 Task: Search one way flight ticket for 1 adult, 1 child, 1 infant in seat in premium economy from Wichita Falls: Wichita Falls Municipal Airport/sheppard Air Force Base to Rockford: Chicago Rockford International Airport(was Northwest Chicagoland Regional Airport At Rockford) on 5-1-2023. Choice of flights is Emirates and Kenya Airways. Number of bags: 2 carry on bags and 4 checked bags. Price is upto 71000. Outbound departure time preference is 17:45.
Action: Mouse moved to (167, 354)
Screenshot: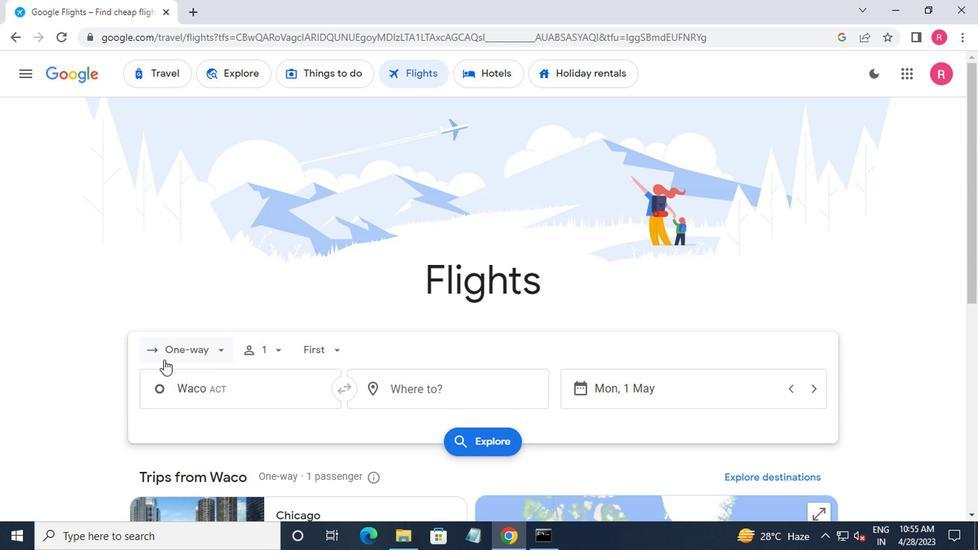 
Action: Mouse pressed left at (167, 354)
Screenshot: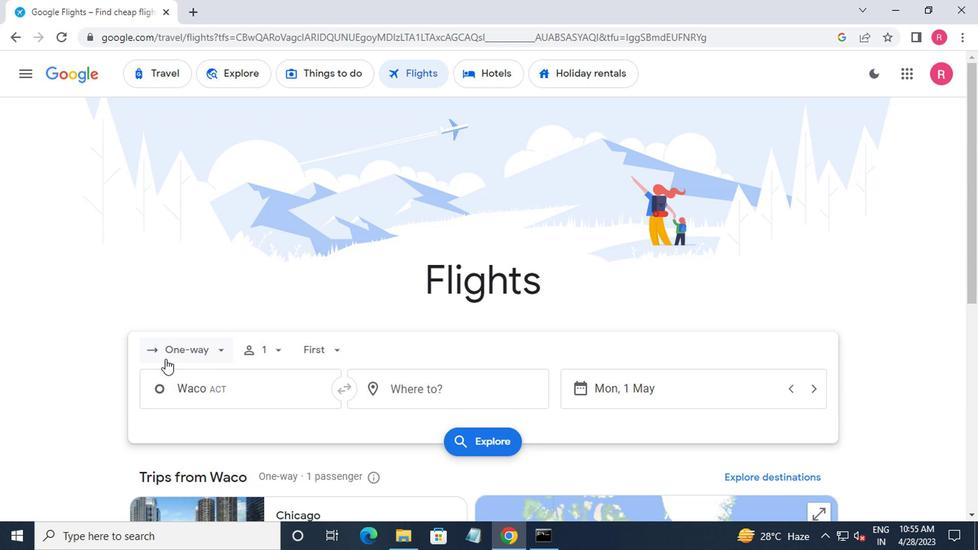 
Action: Mouse moved to (203, 416)
Screenshot: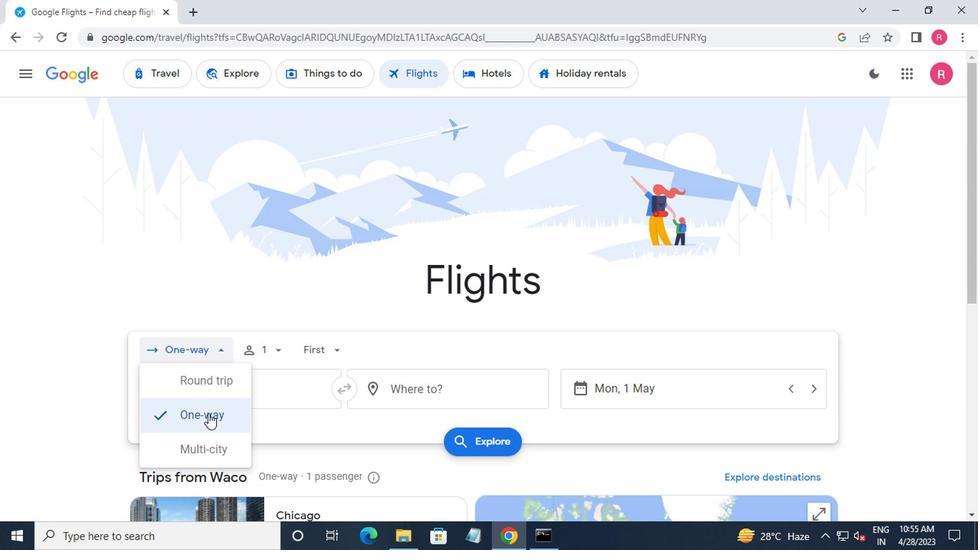 
Action: Mouse pressed left at (203, 416)
Screenshot: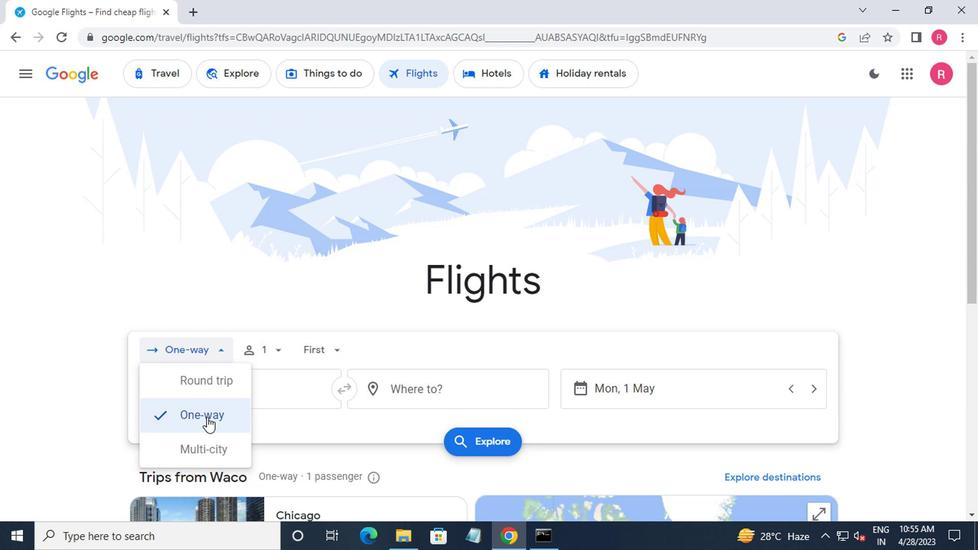 
Action: Mouse moved to (275, 348)
Screenshot: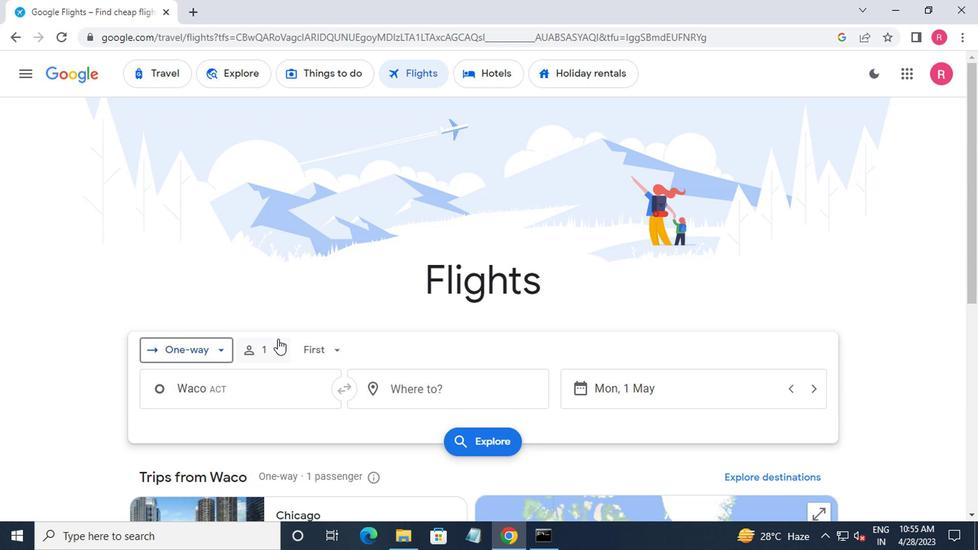 
Action: Mouse pressed left at (275, 348)
Screenshot: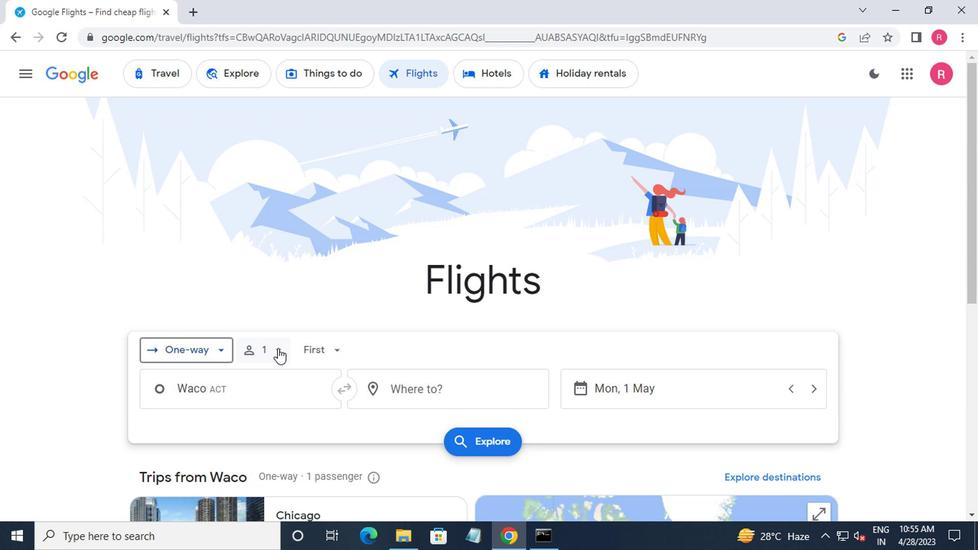 
Action: Mouse moved to (384, 425)
Screenshot: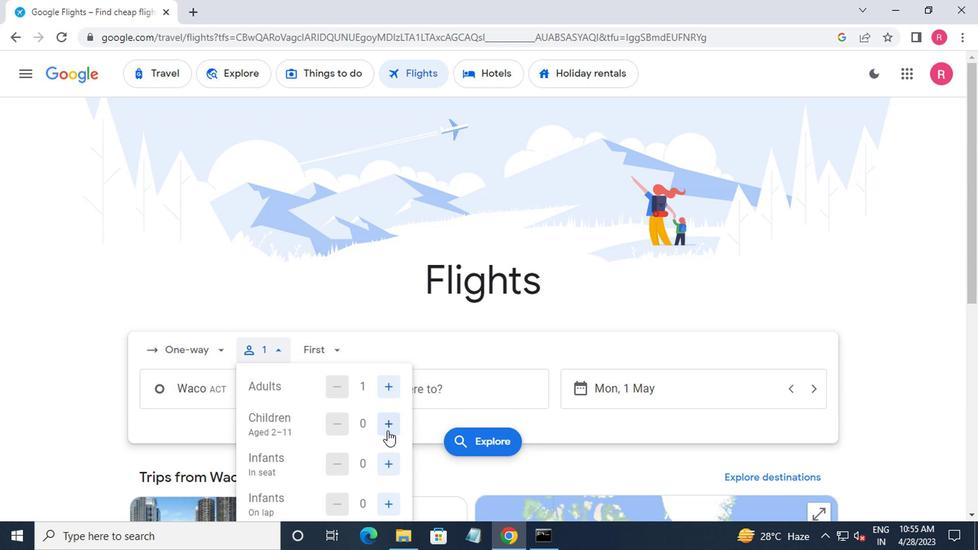 
Action: Mouse pressed left at (384, 425)
Screenshot: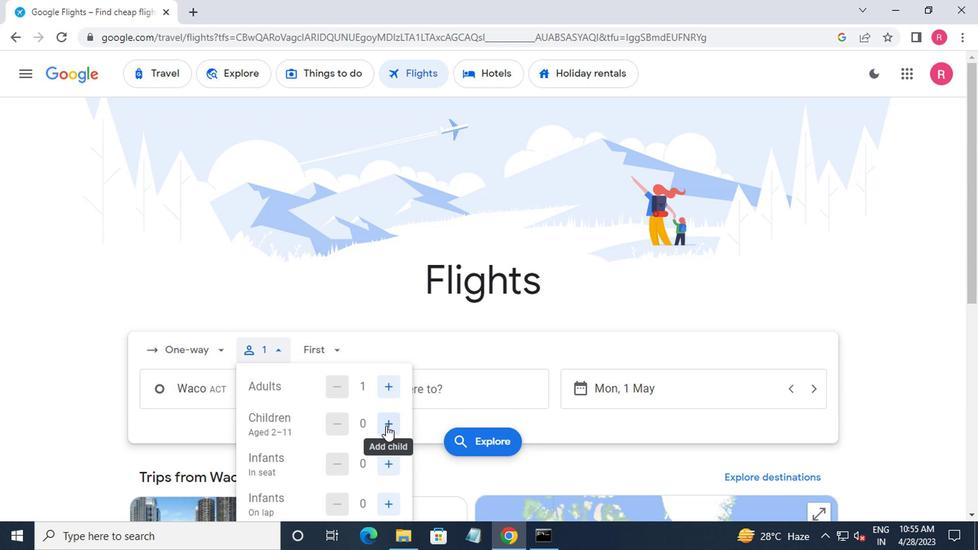 
Action: Mouse moved to (391, 460)
Screenshot: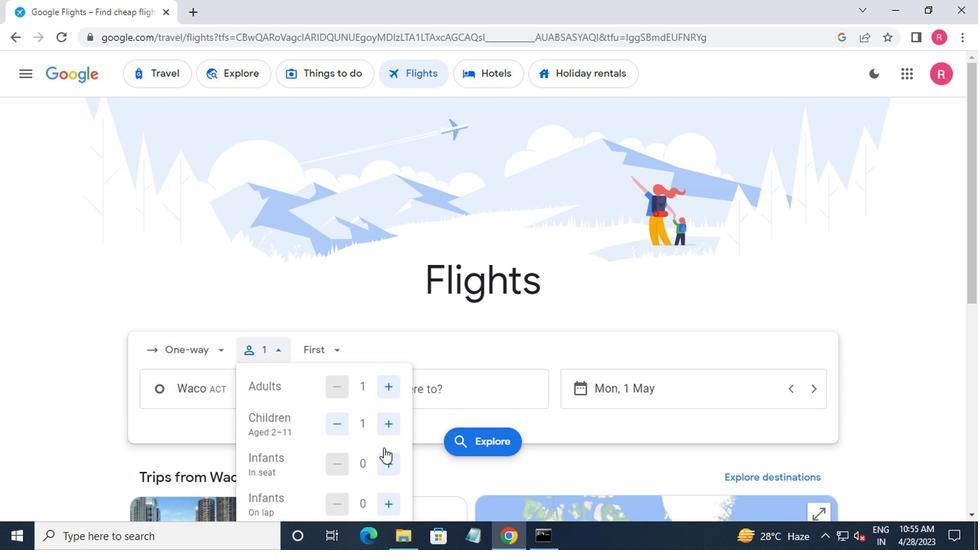 
Action: Mouse pressed left at (391, 460)
Screenshot: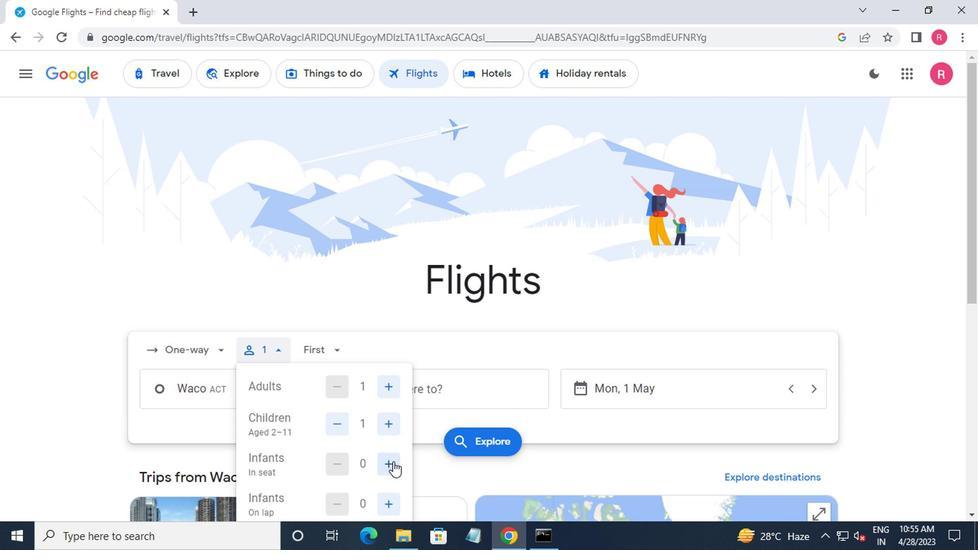 
Action: Mouse moved to (324, 354)
Screenshot: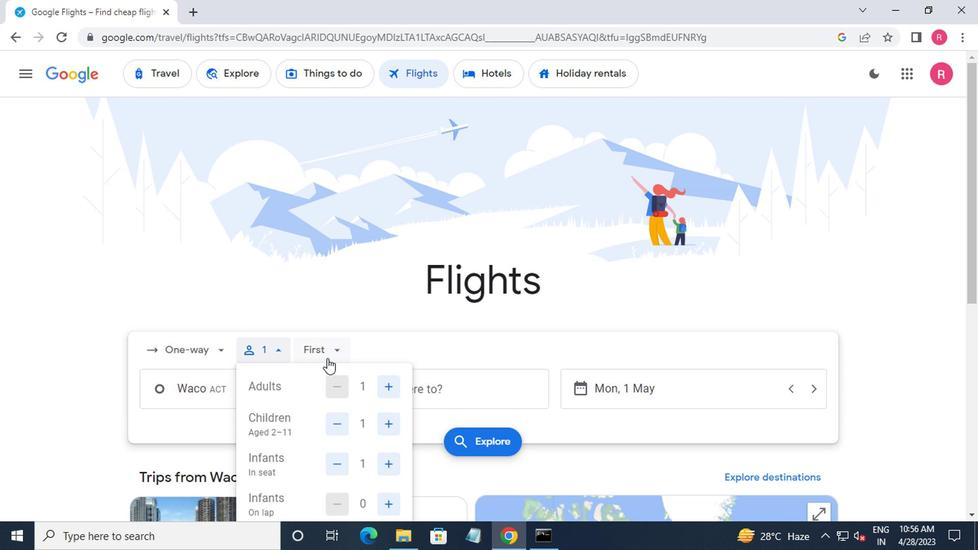 
Action: Mouse pressed left at (324, 354)
Screenshot: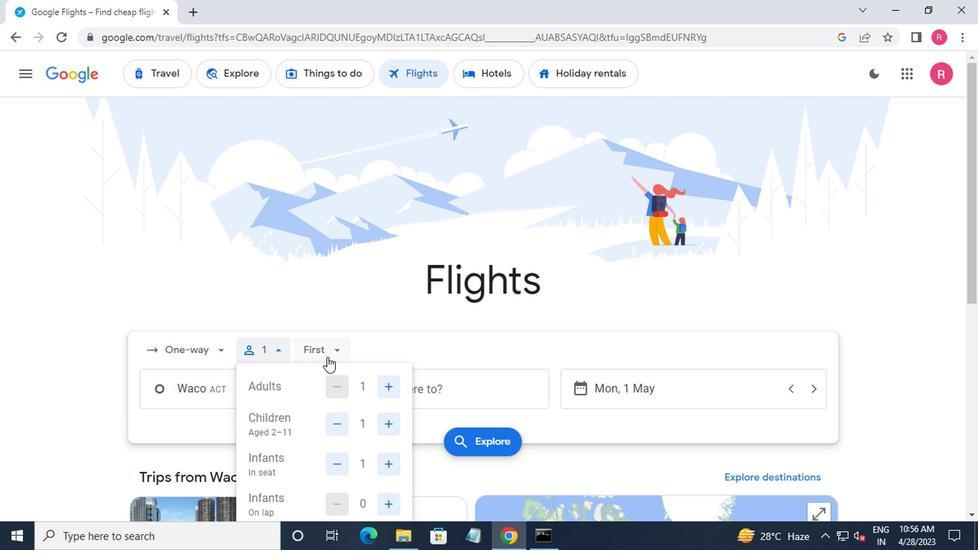 
Action: Mouse moved to (353, 411)
Screenshot: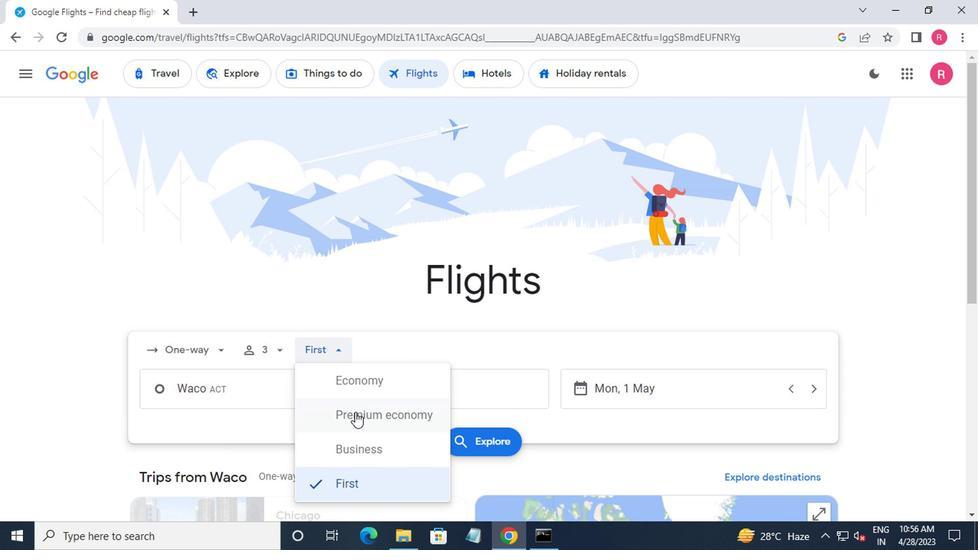 
Action: Mouse pressed left at (353, 411)
Screenshot: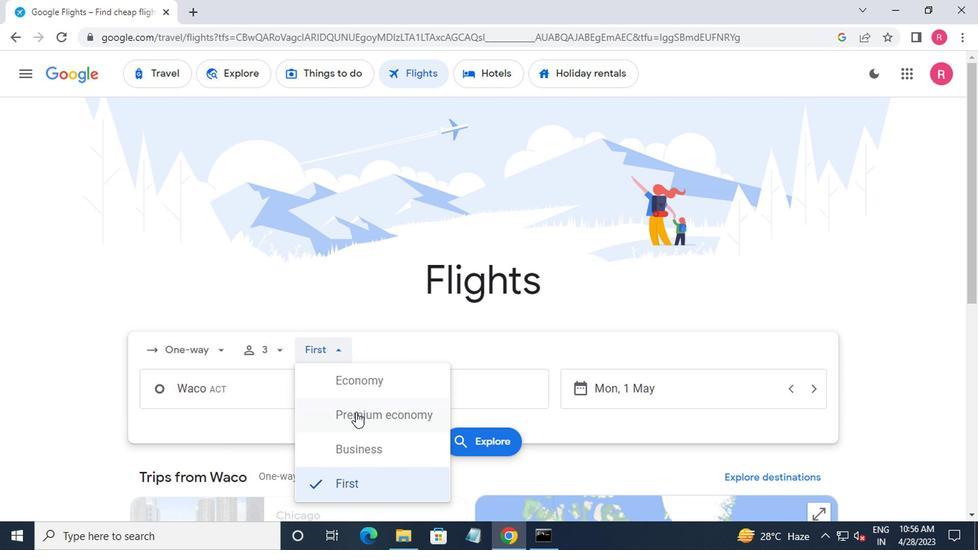 
Action: Mouse moved to (261, 391)
Screenshot: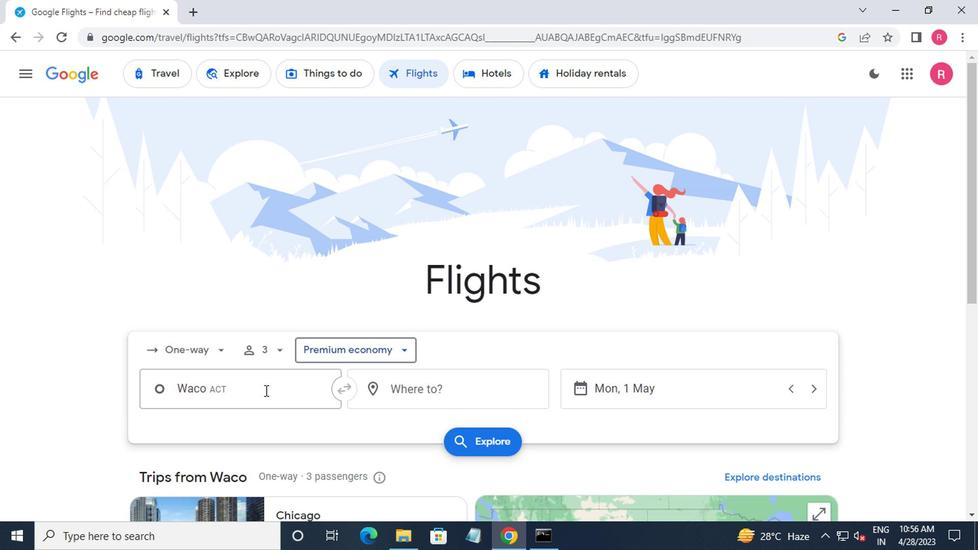
Action: Mouse pressed left at (261, 391)
Screenshot: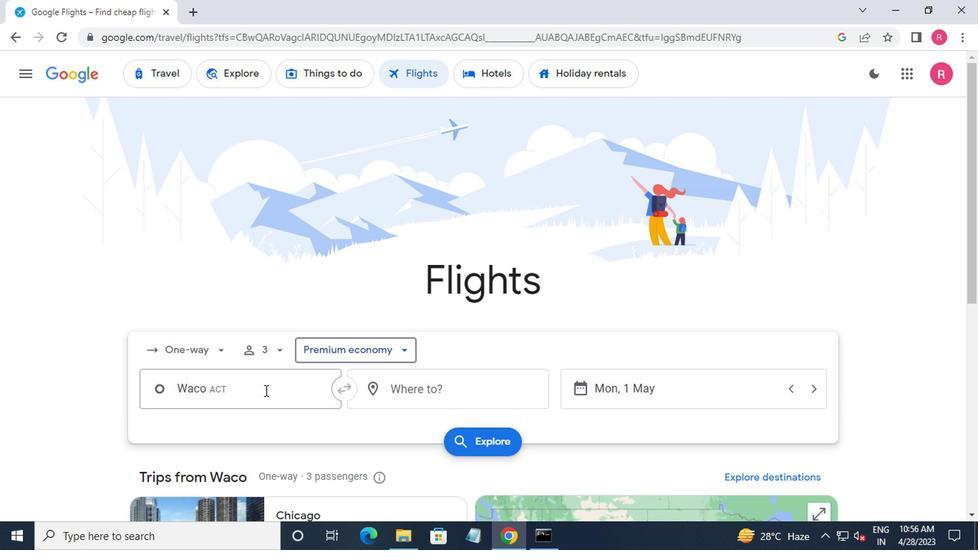 
Action: Mouse moved to (258, 395)
Screenshot: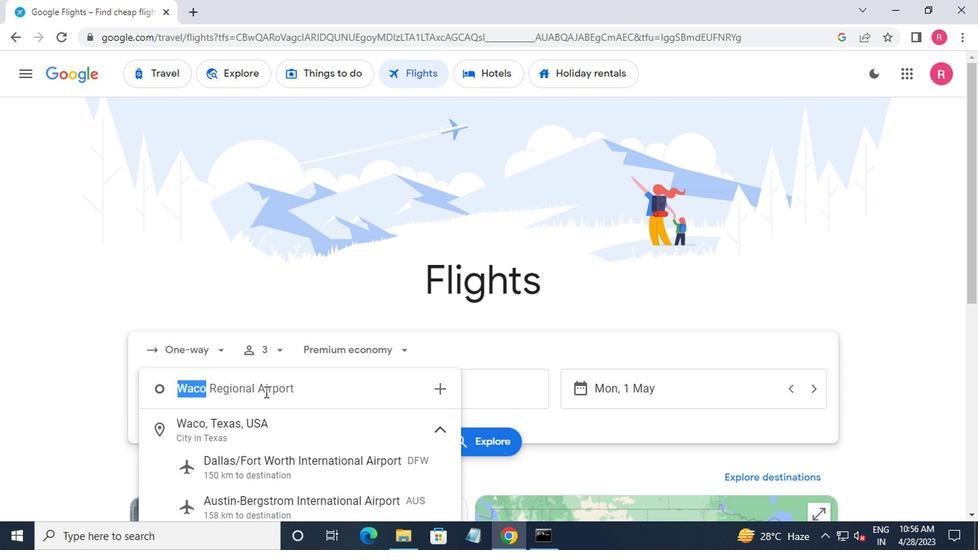 
Action: Key pressed <Key.shift>WICHITA<Key.space>FALLS<Key.space><Key.shift_r>MU<Key.backspace><Key.backspace><Key.backspace>
Screenshot: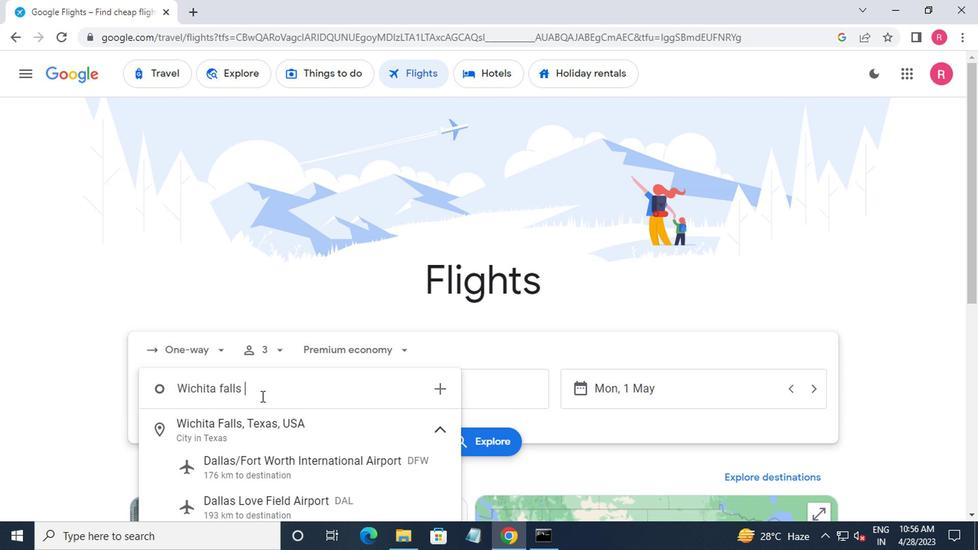 
Action: Mouse moved to (270, 424)
Screenshot: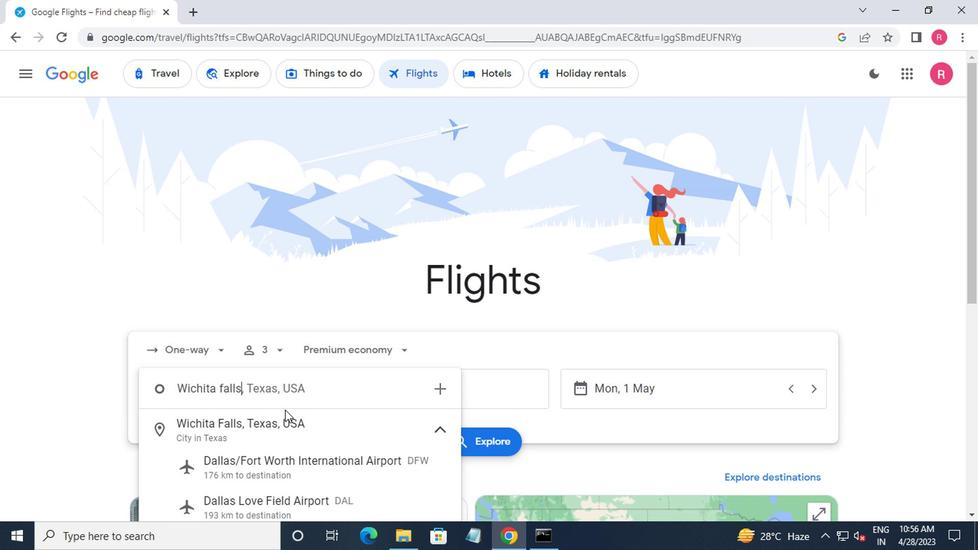 
Action: Mouse pressed left at (270, 424)
Screenshot: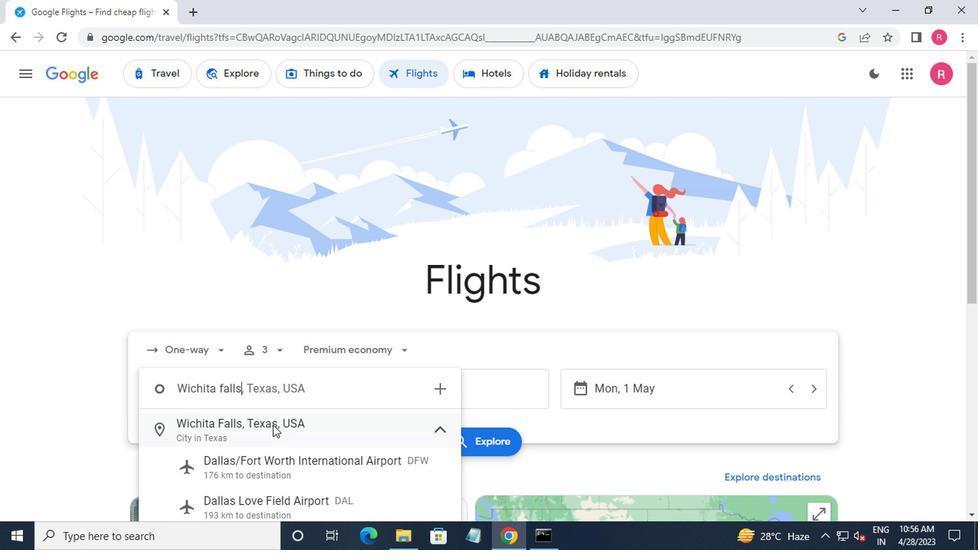 
Action: Mouse moved to (417, 394)
Screenshot: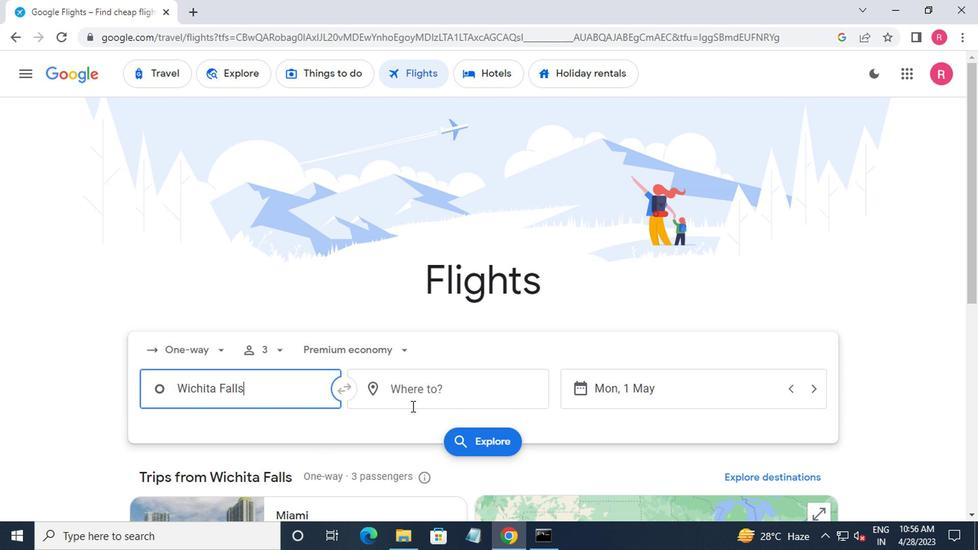 
Action: Mouse pressed left at (417, 394)
Screenshot: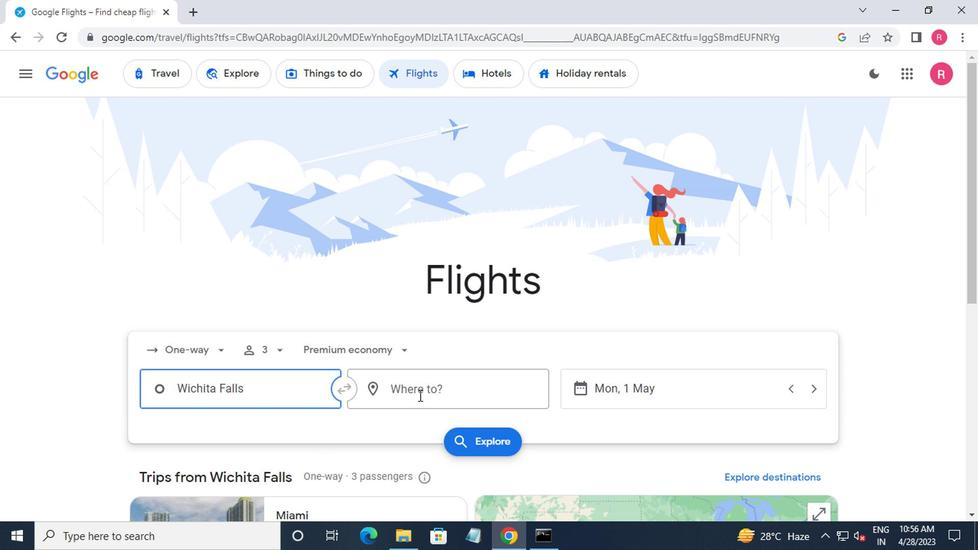 
Action: Mouse moved to (418, 394)
Screenshot: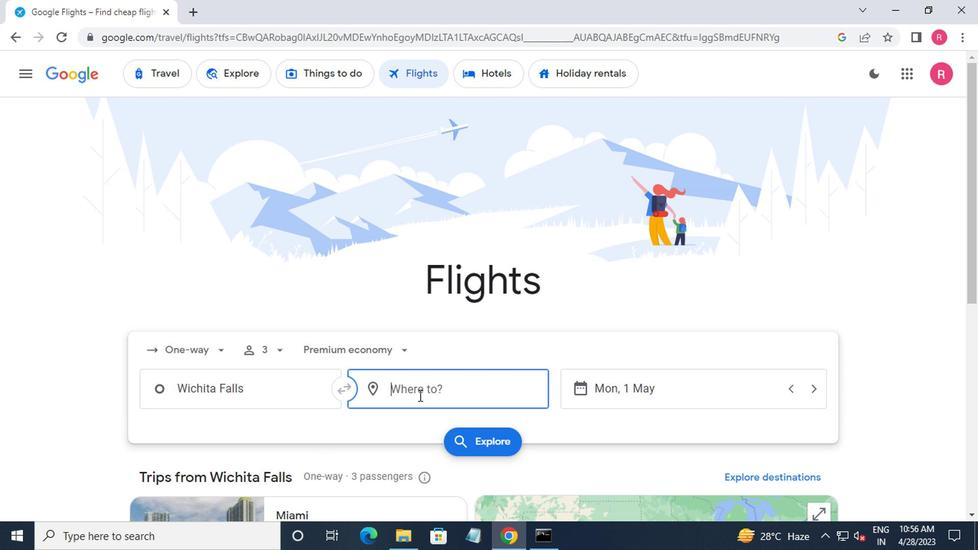 
Action: Key pressed <Key.shift><Key.shift><Key.shift><Key.shift><Key.shift>CHICAGO<Key.space><Key.shift>R
Screenshot: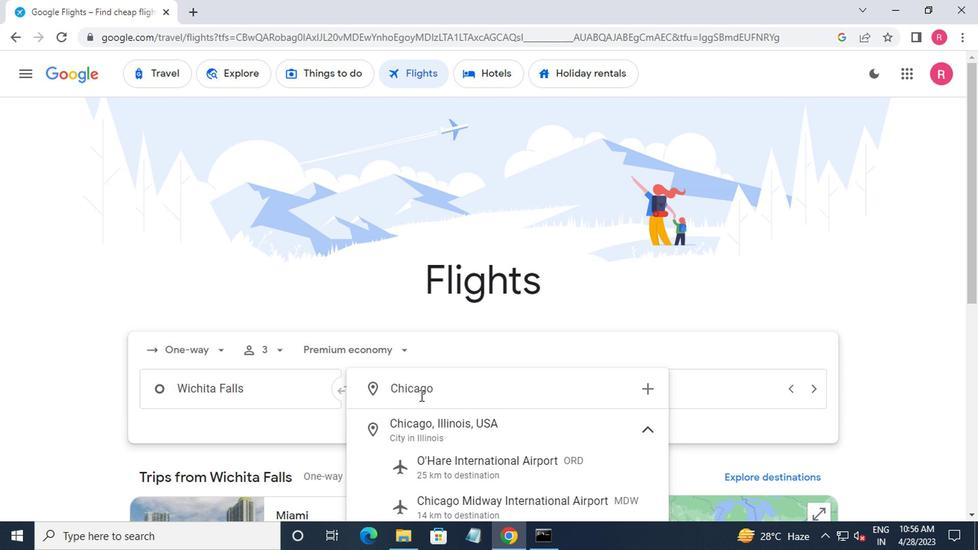 
Action: Mouse moved to (420, 418)
Screenshot: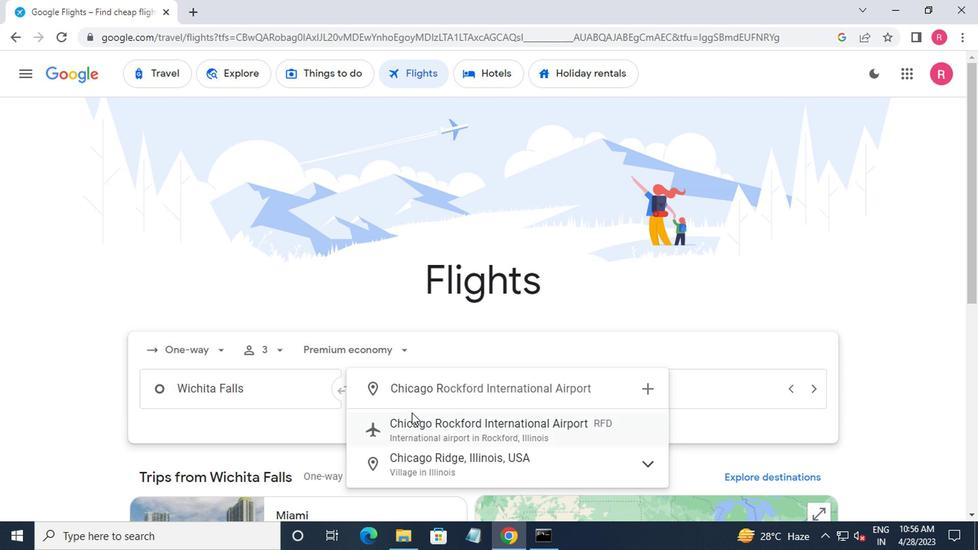 
Action: Mouse pressed left at (420, 418)
Screenshot: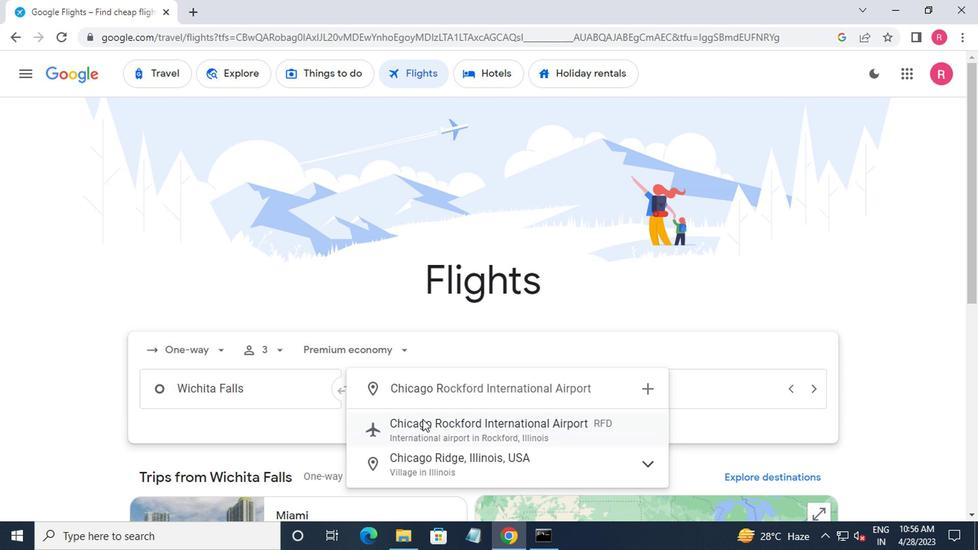 
Action: Mouse moved to (661, 395)
Screenshot: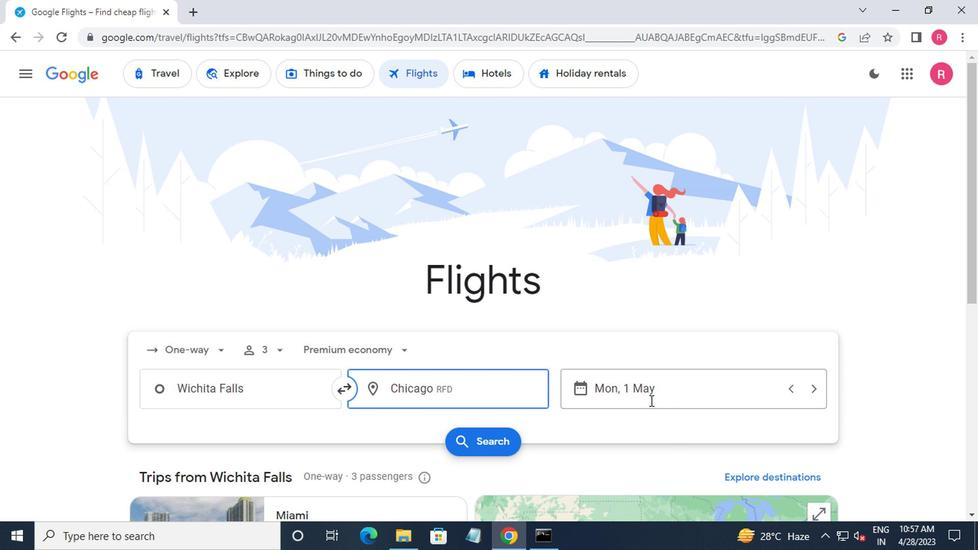 
Action: Mouse pressed left at (661, 395)
Screenshot: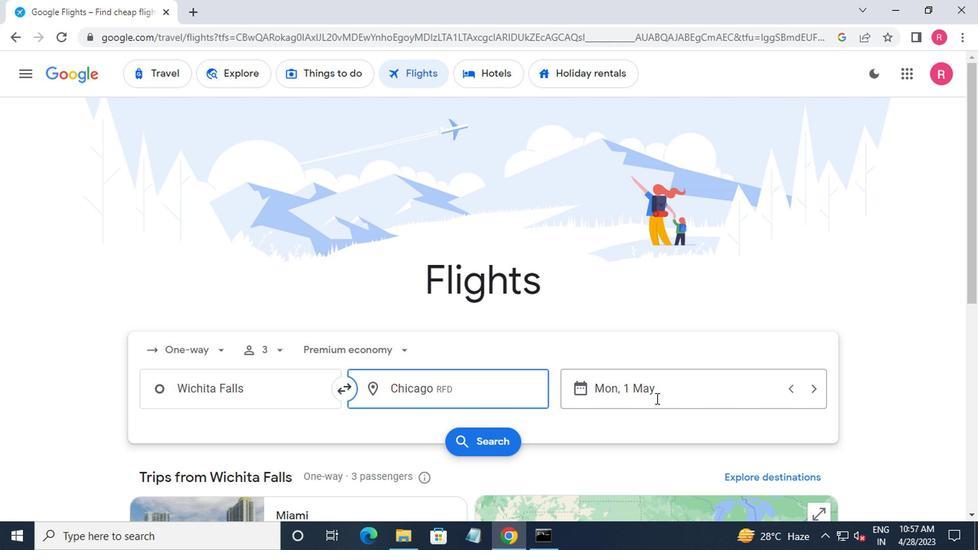 
Action: Mouse moved to (713, 151)
Screenshot: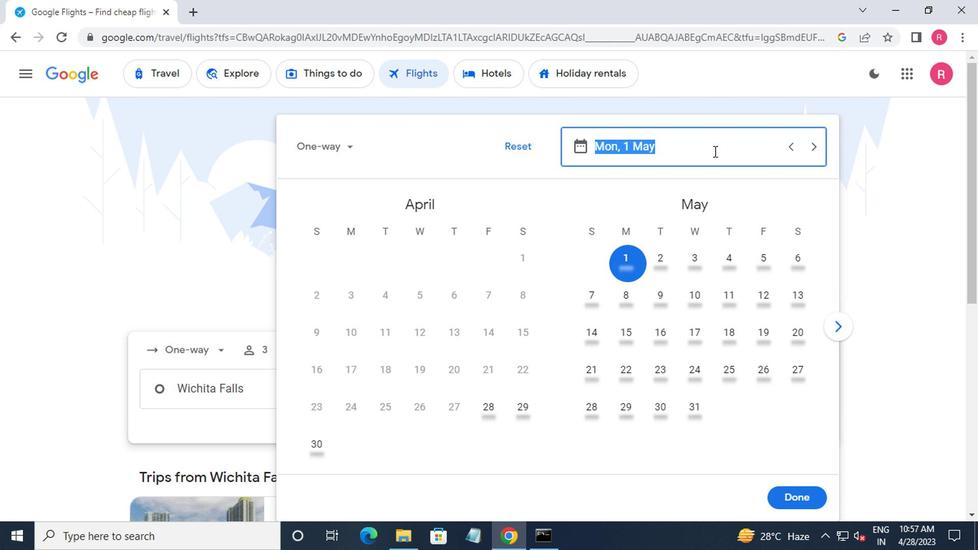 
Action: Mouse pressed left at (713, 151)
Screenshot: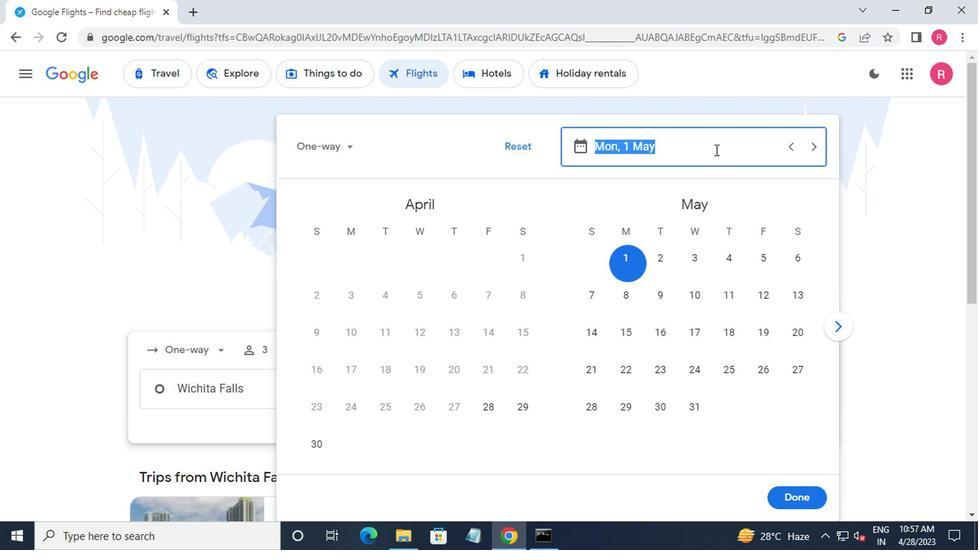 
Action: Mouse moved to (640, 276)
Screenshot: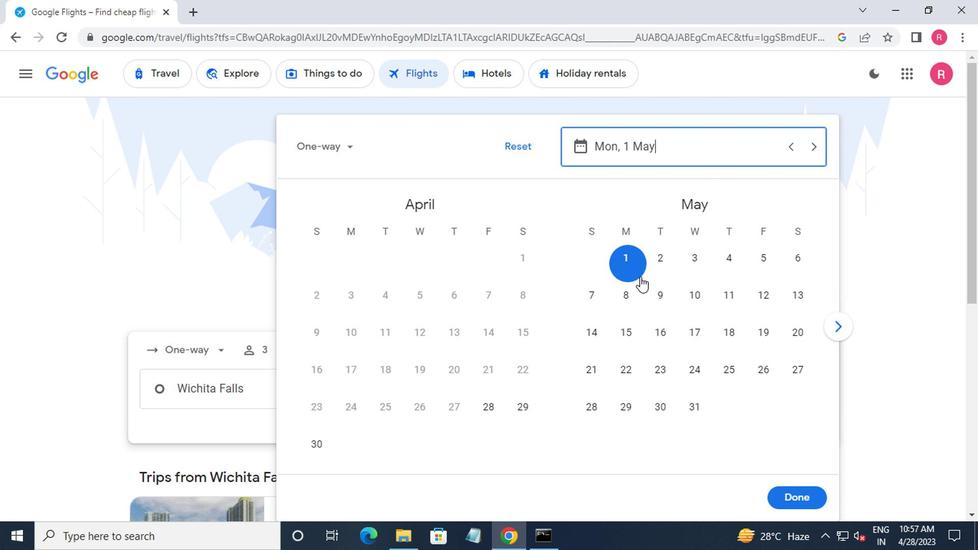 
Action: Mouse pressed left at (640, 276)
Screenshot: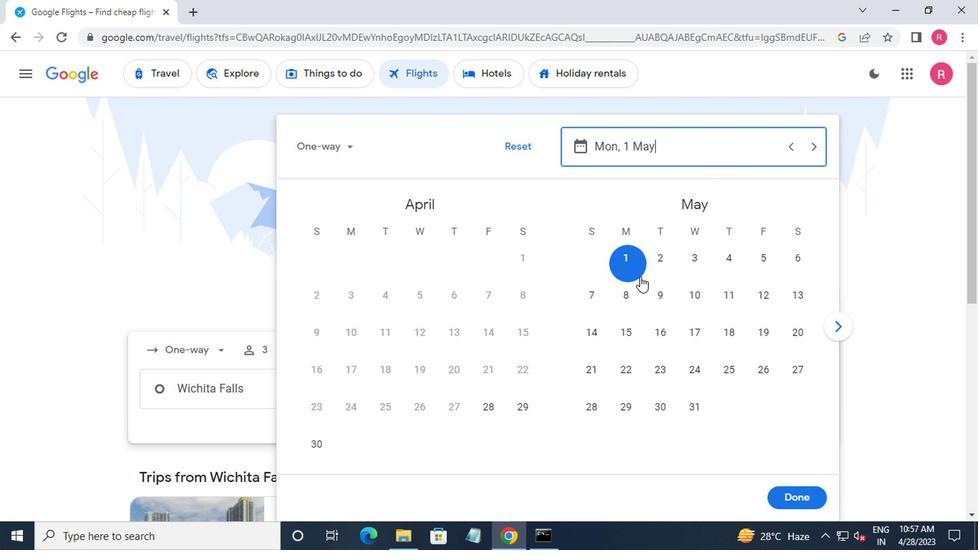 
Action: Mouse moved to (808, 498)
Screenshot: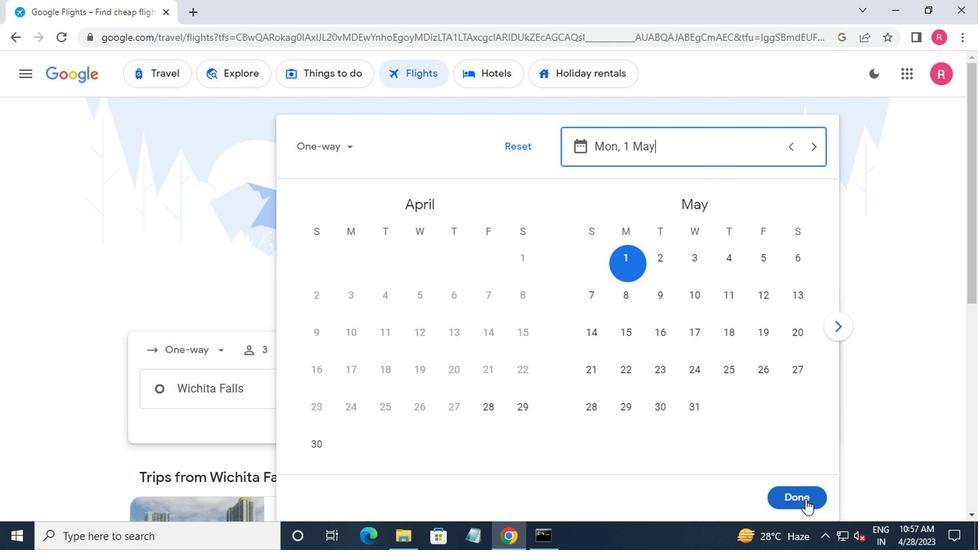 
Action: Mouse pressed left at (808, 498)
Screenshot: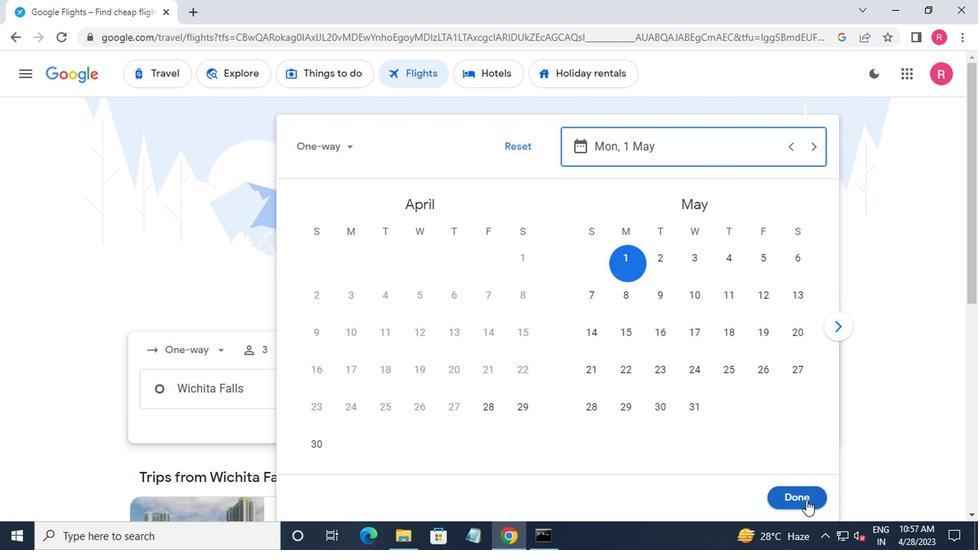 
Action: Mouse moved to (488, 440)
Screenshot: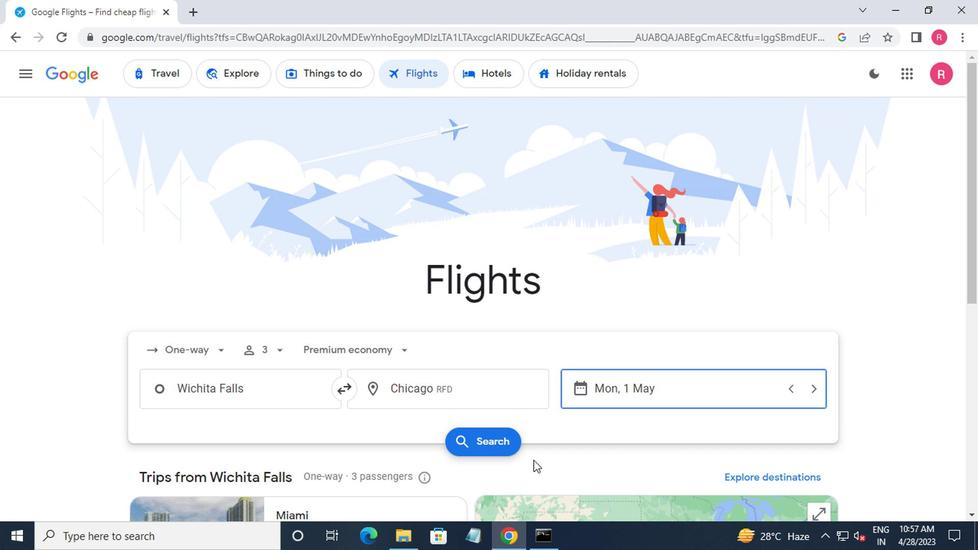
Action: Mouse pressed left at (488, 440)
Screenshot: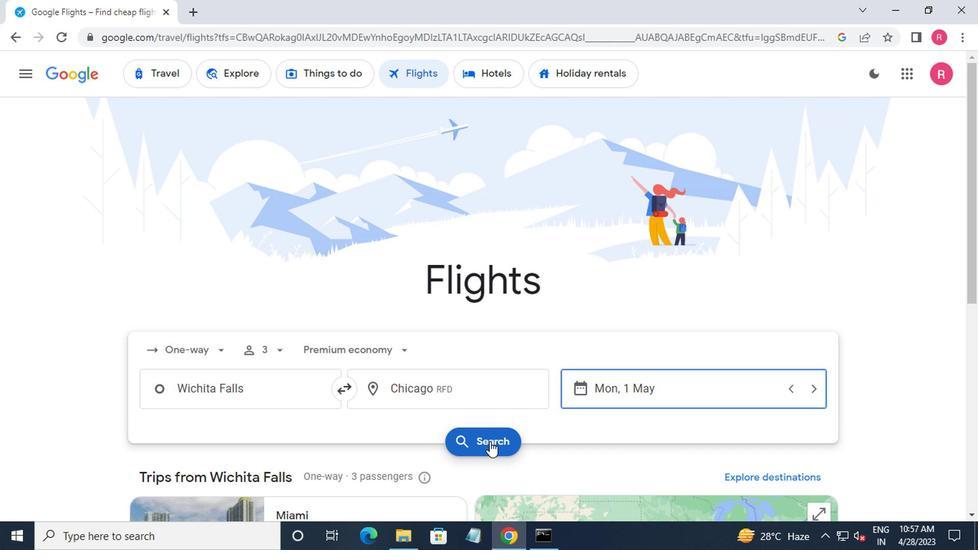 
Action: Mouse moved to (160, 207)
Screenshot: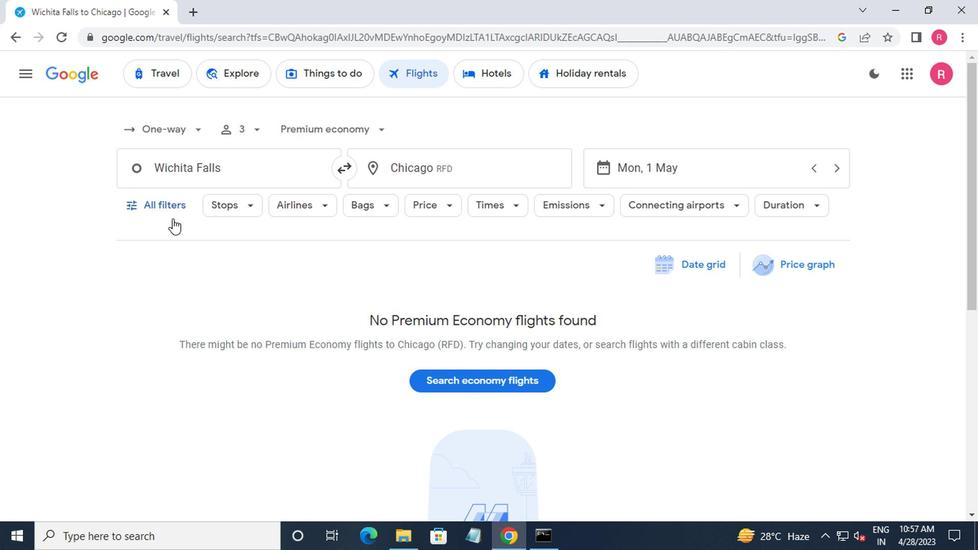 
Action: Mouse pressed left at (160, 207)
Screenshot: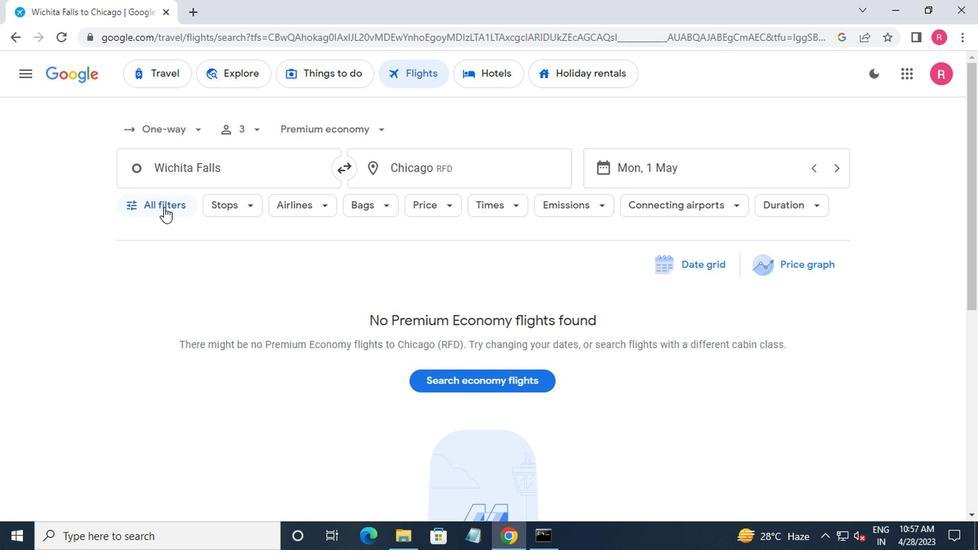 
Action: Mouse moved to (173, 306)
Screenshot: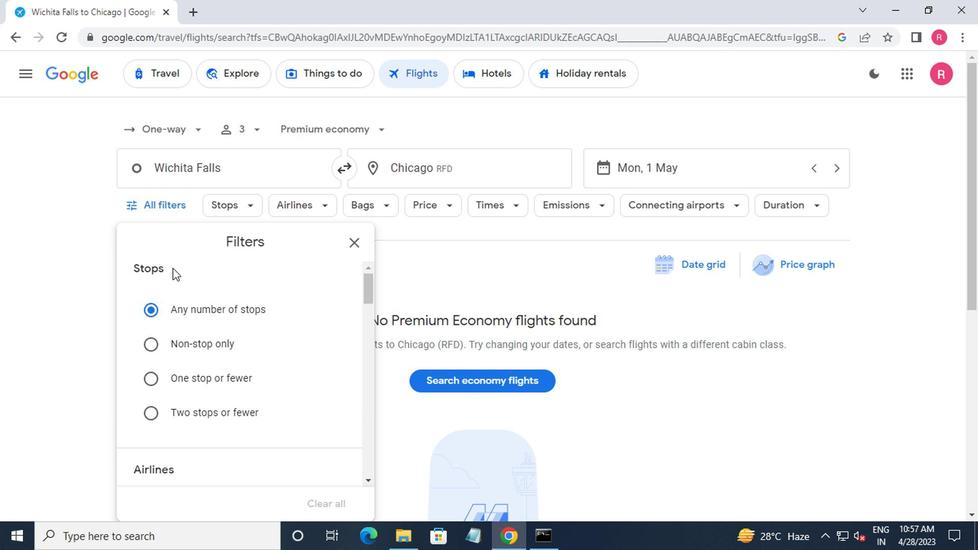 
Action: Mouse scrolled (173, 305) with delta (0, 0)
Screenshot: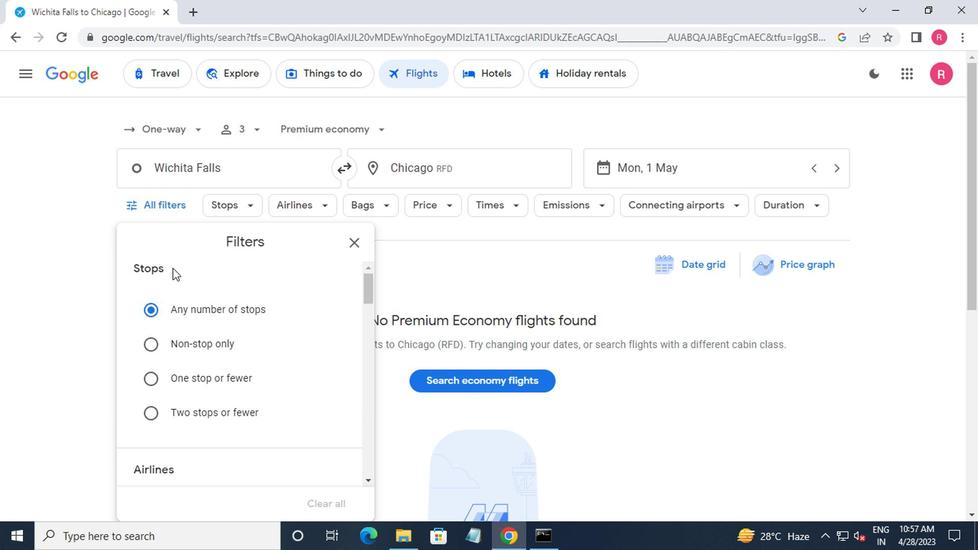 
Action: Mouse moved to (180, 329)
Screenshot: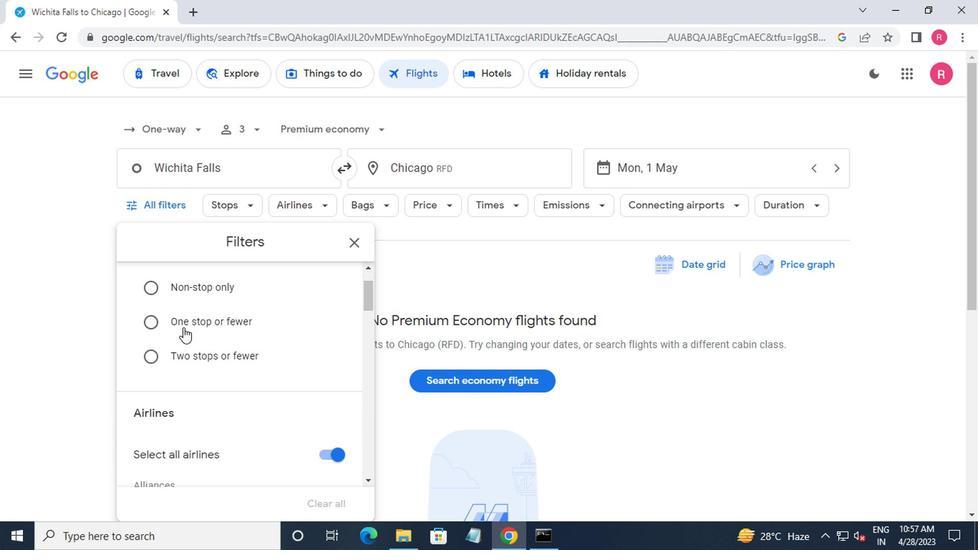 
Action: Mouse scrolled (180, 329) with delta (0, 0)
Screenshot: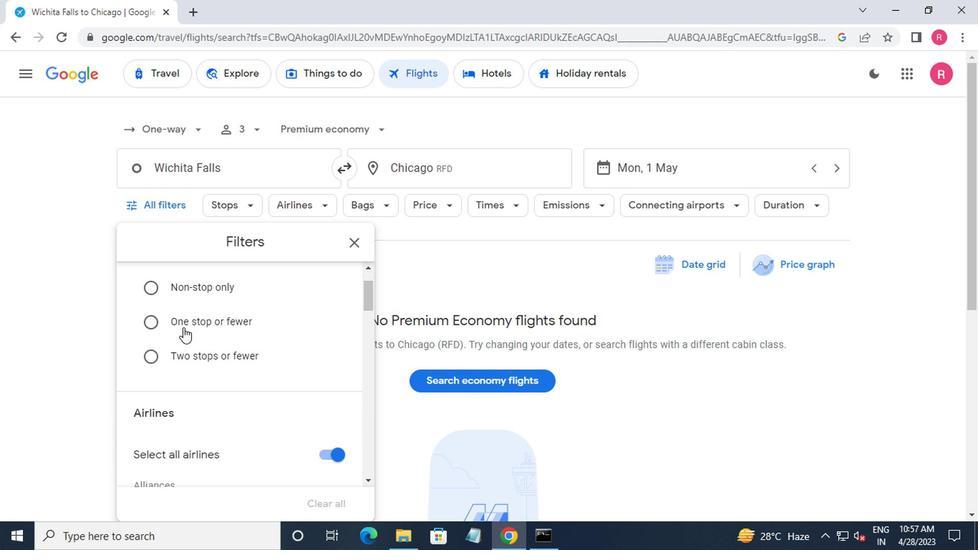 
Action: Mouse moved to (182, 334)
Screenshot: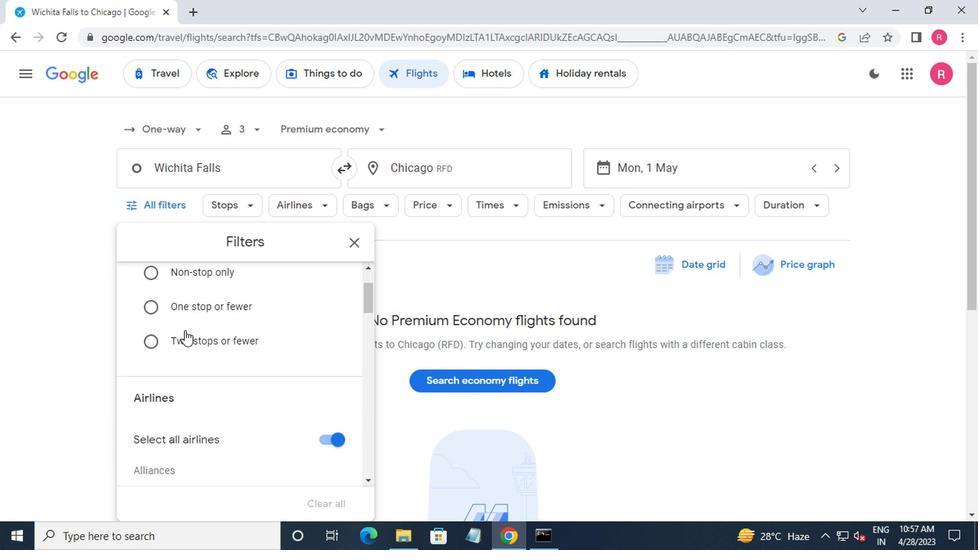
Action: Mouse scrolled (182, 334) with delta (0, 0)
Screenshot: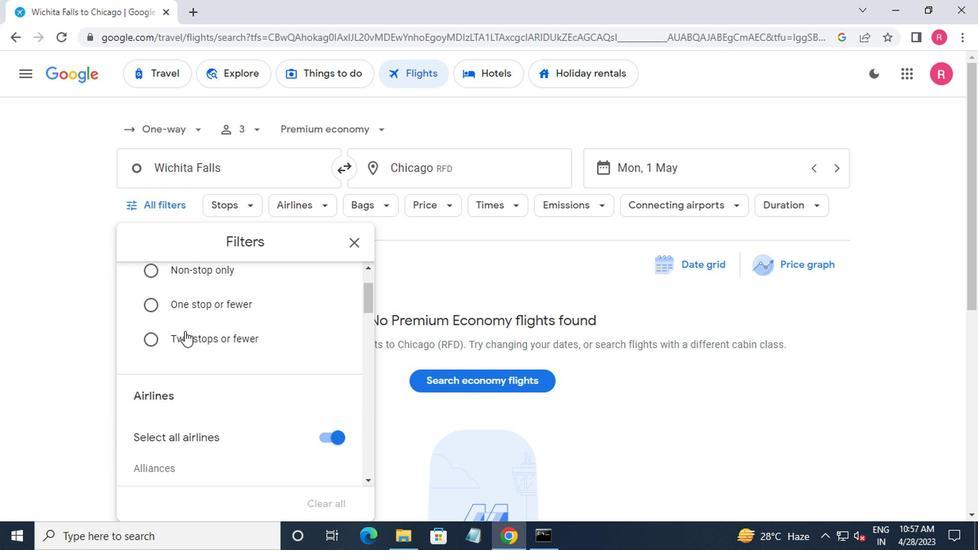 
Action: Mouse moved to (322, 297)
Screenshot: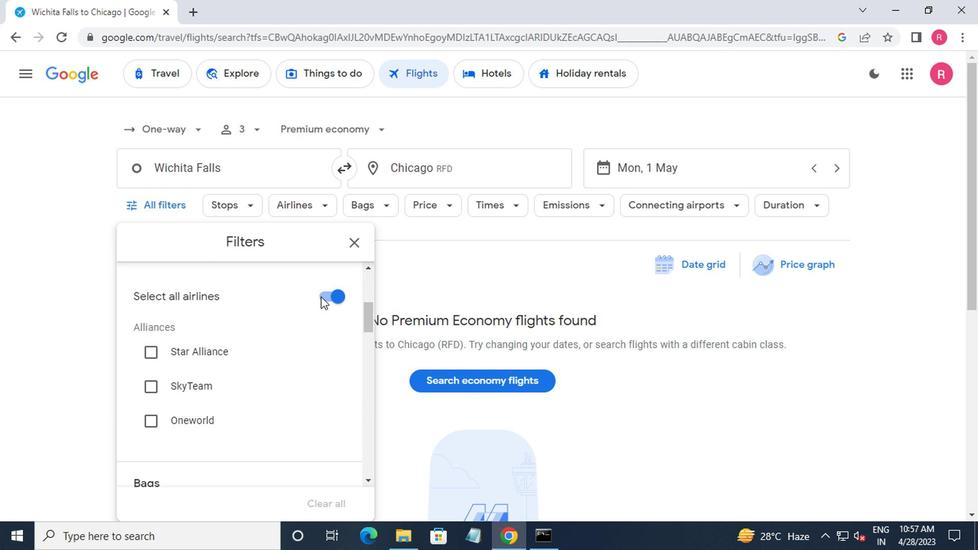 
Action: Mouse pressed left at (322, 297)
Screenshot: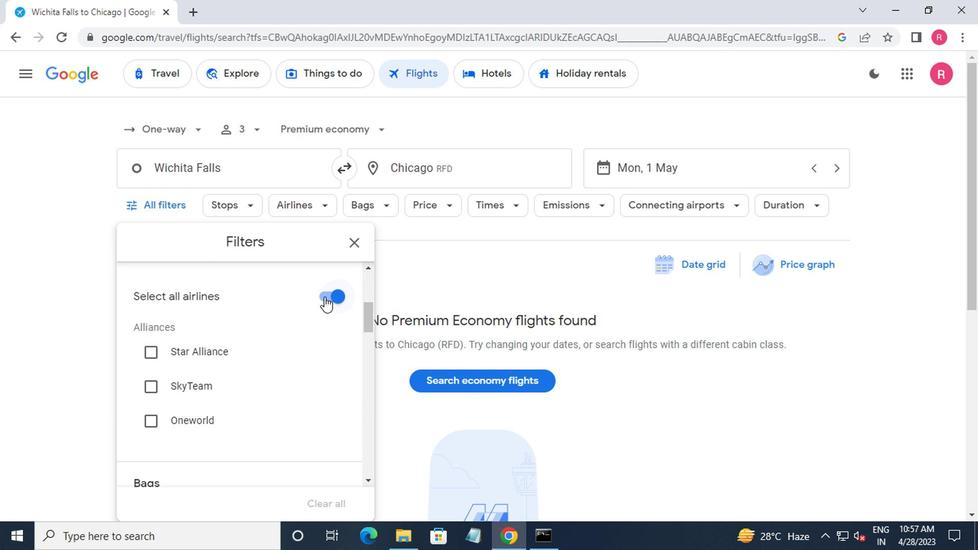 
Action: Mouse moved to (215, 351)
Screenshot: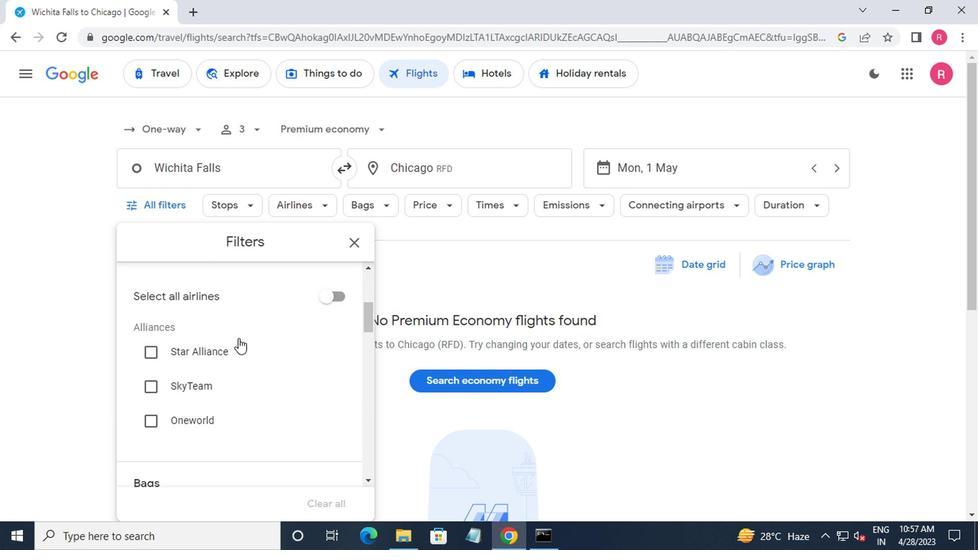 
Action: Mouse scrolled (215, 350) with delta (0, 0)
Screenshot: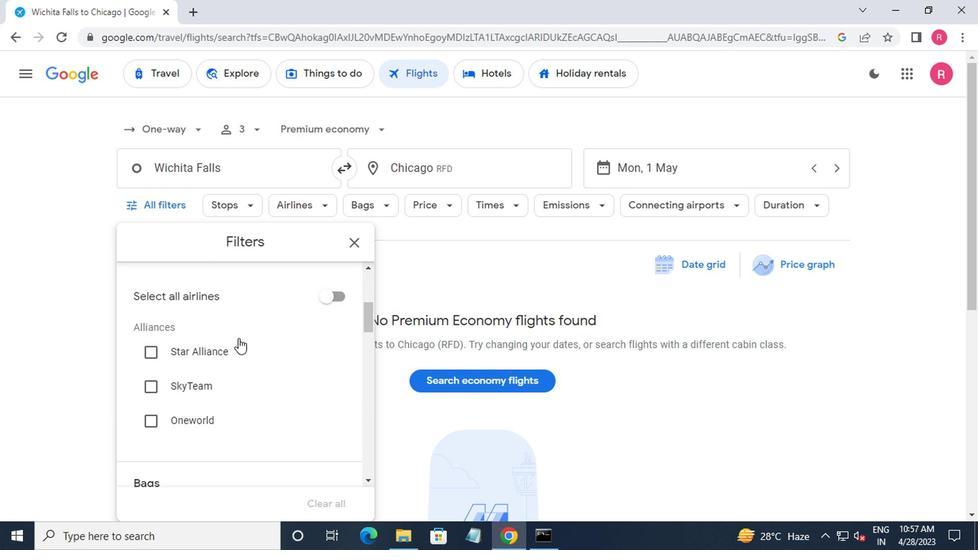 
Action: Mouse scrolled (215, 350) with delta (0, 0)
Screenshot: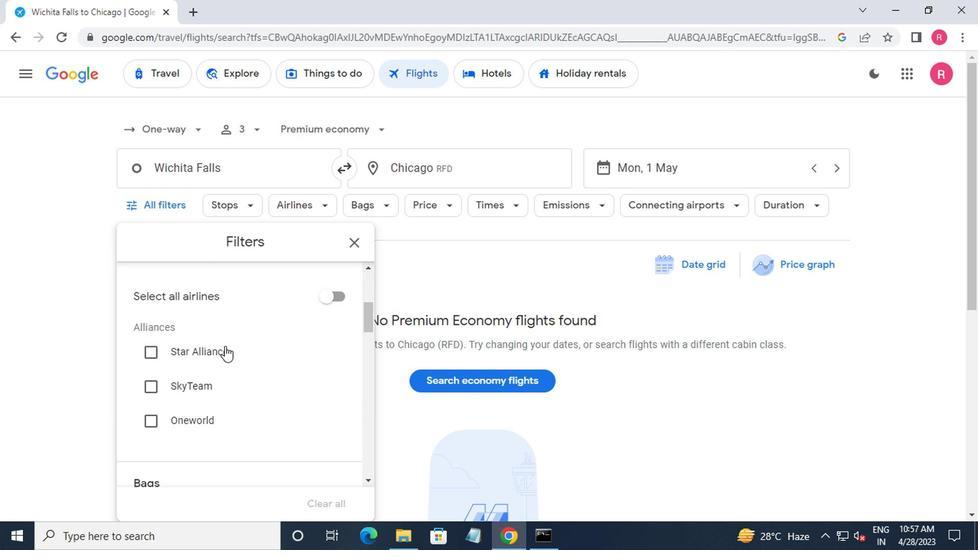 
Action: Mouse scrolled (215, 351) with delta (0, 0)
Screenshot: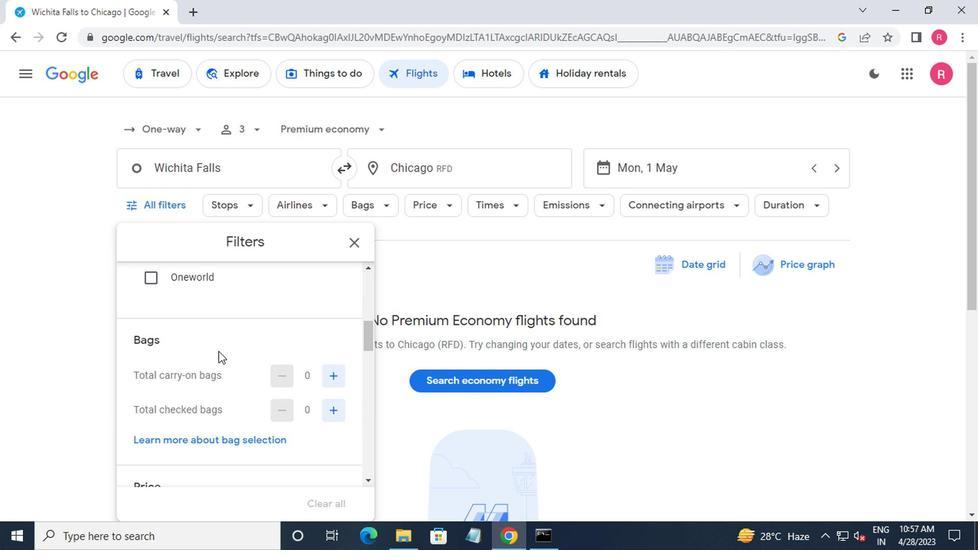 
Action: Mouse moved to (215, 351)
Screenshot: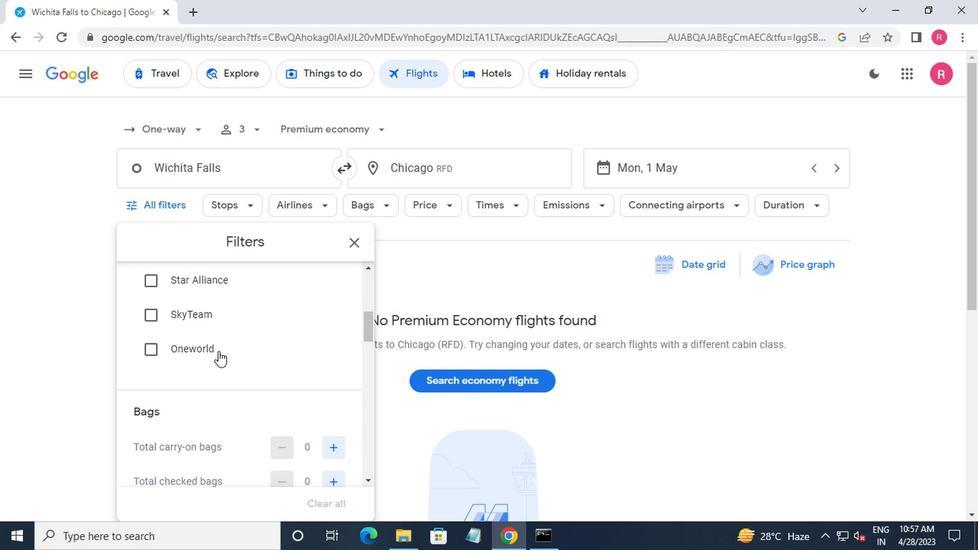 
Action: Mouse scrolled (215, 350) with delta (0, 0)
Screenshot: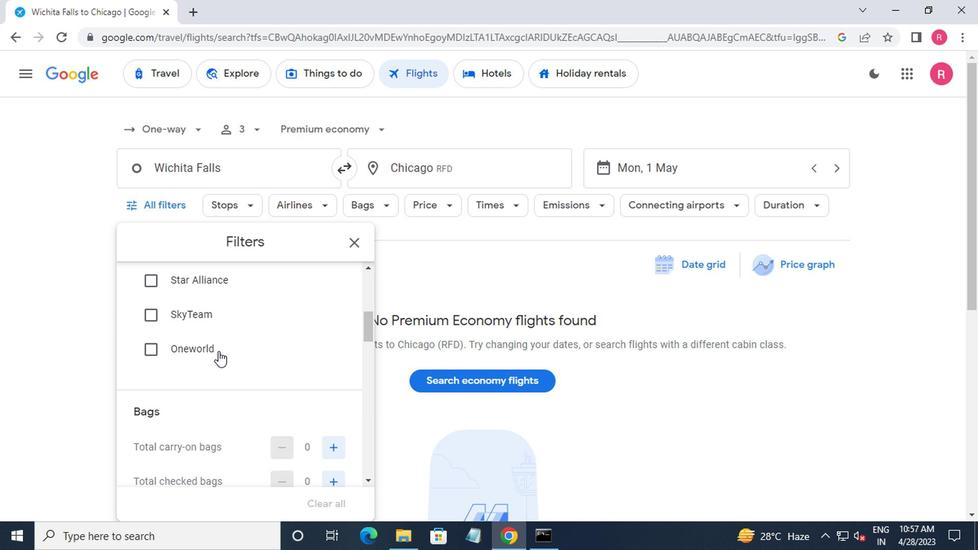 
Action: Mouse scrolled (215, 350) with delta (0, 0)
Screenshot: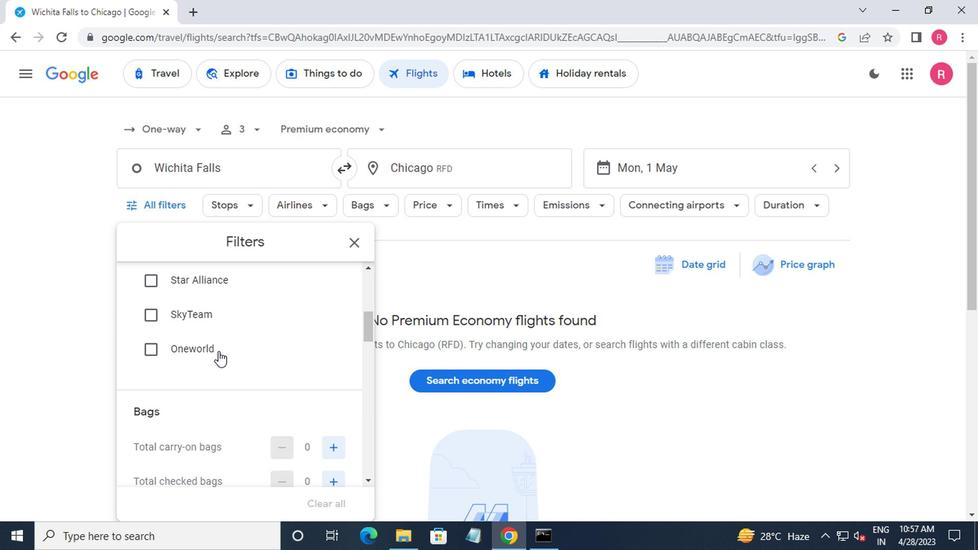 
Action: Mouse moved to (327, 307)
Screenshot: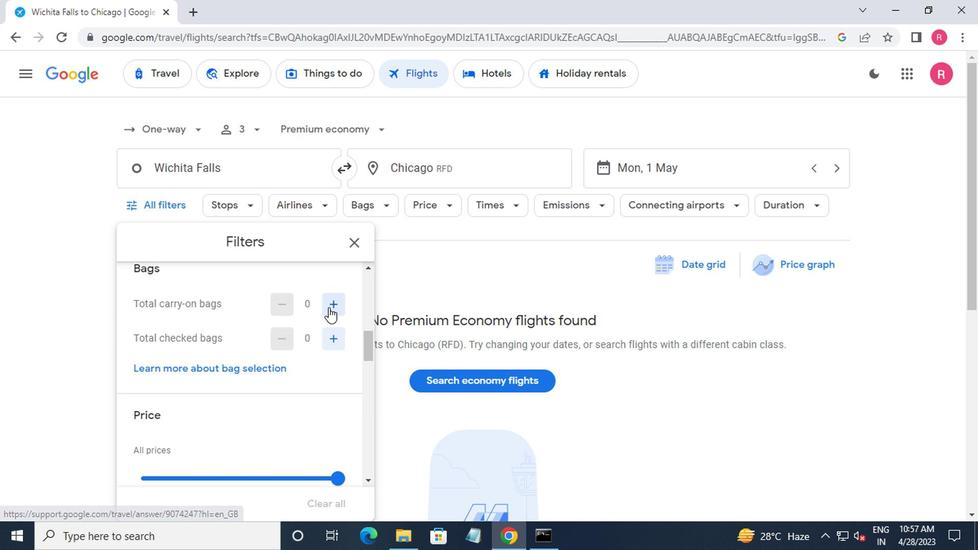 
Action: Mouse pressed left at (327, 307)
Screenshot: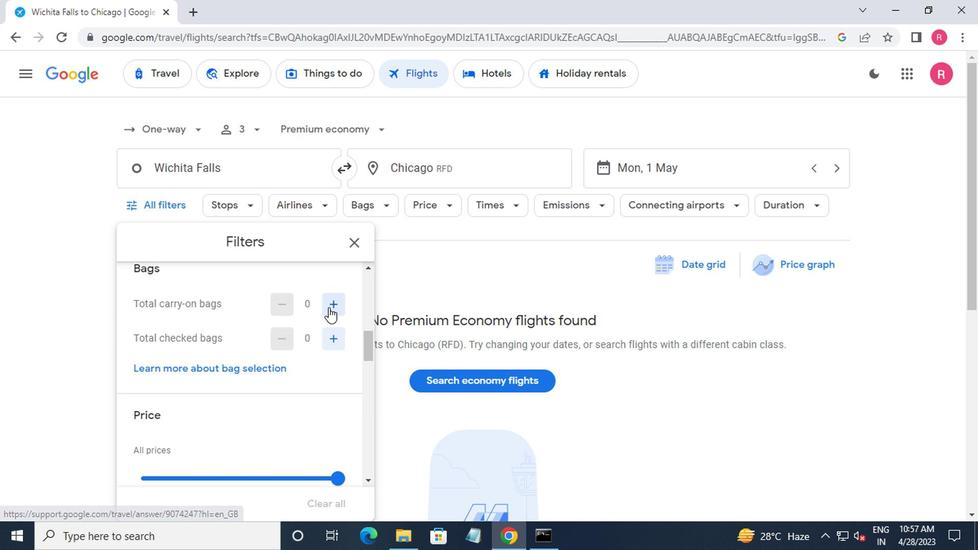 
Action: Mouse moved to (328, 307)
Screenshot: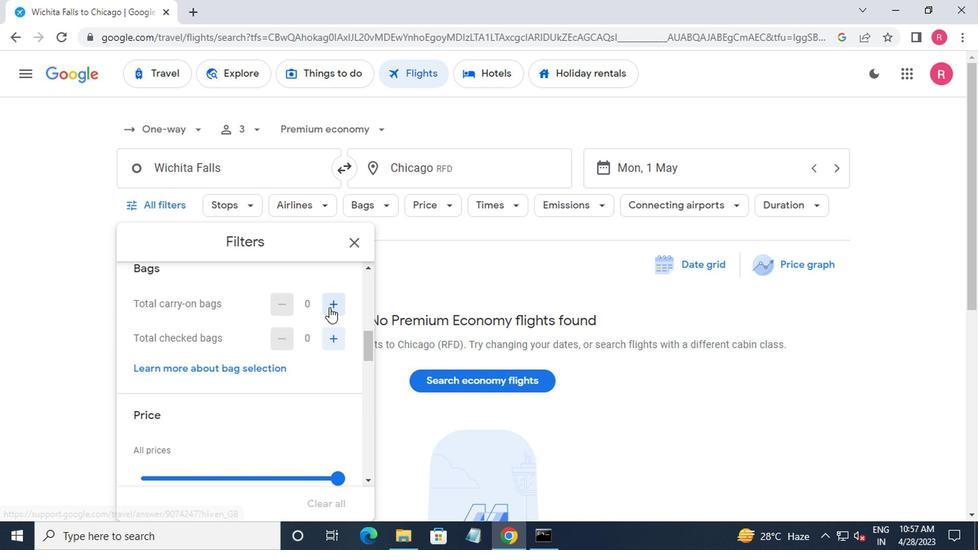 
Action: Mouse pressed left at (328, 307)
Screenshot: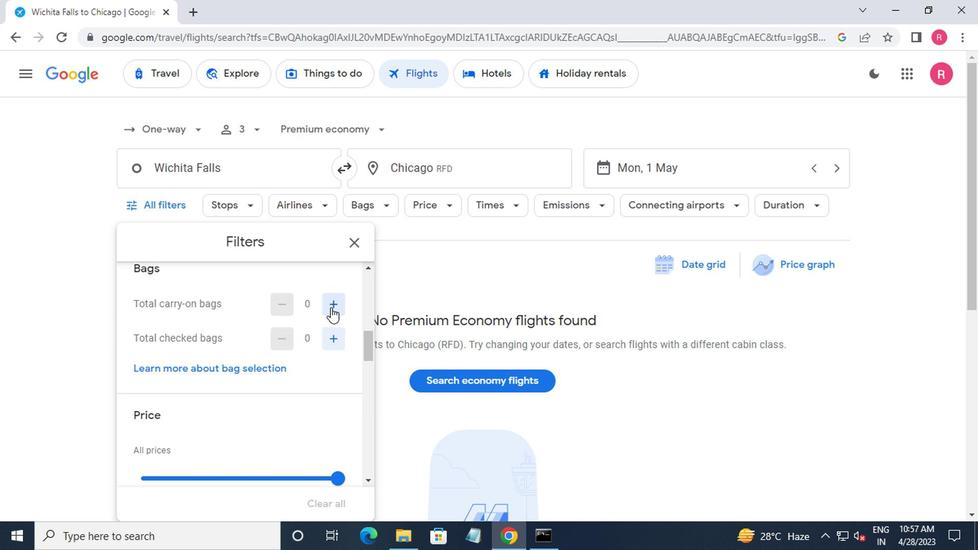 
Action: Mouse moved to (327, 338)
Screenshot: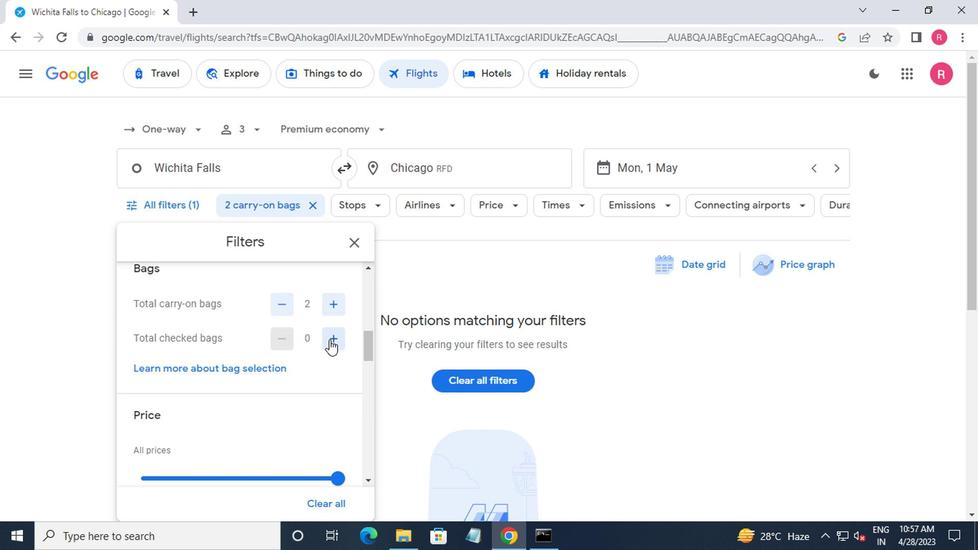 
Action: Mouse pressed left at (327, 338)
Screenshot: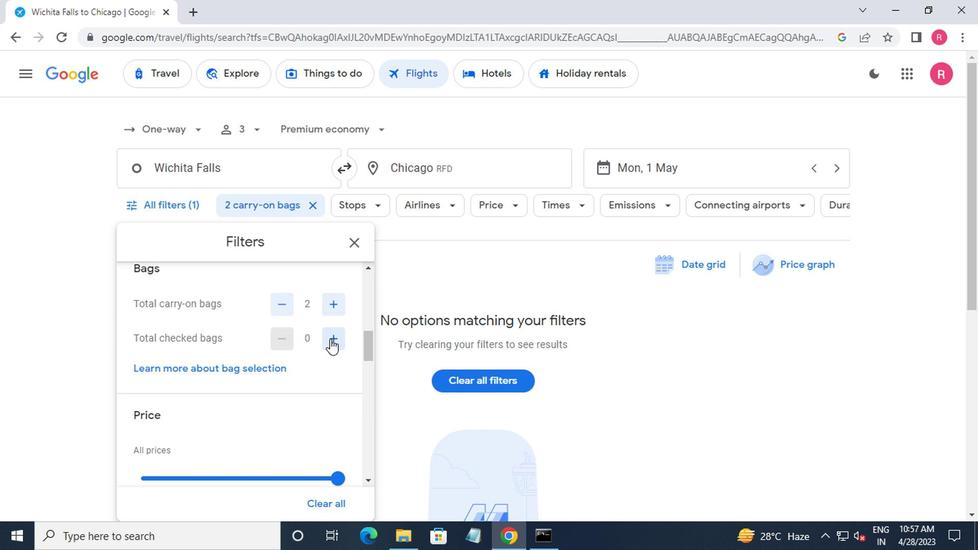 
Action: Mouse pressed left at (327, 338)
Screenshot: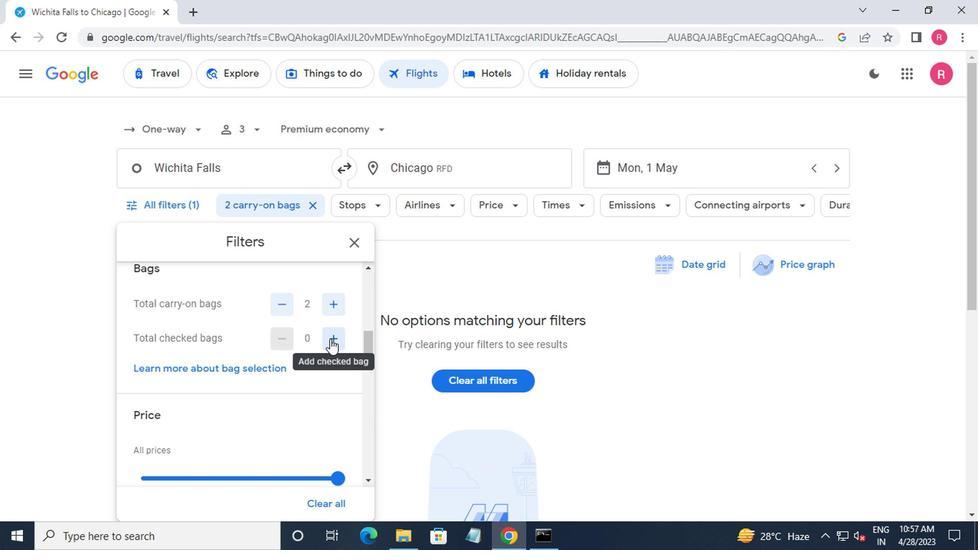 
Action: Mouse pressed left at (327, 338)
Screenshot: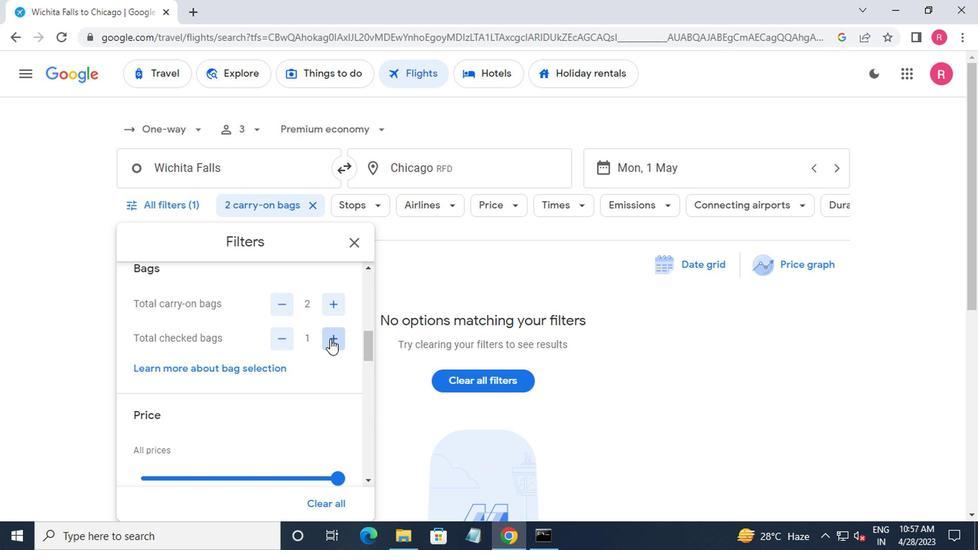 
Action: Mouse pressed left at (327, 338)
Screenshot: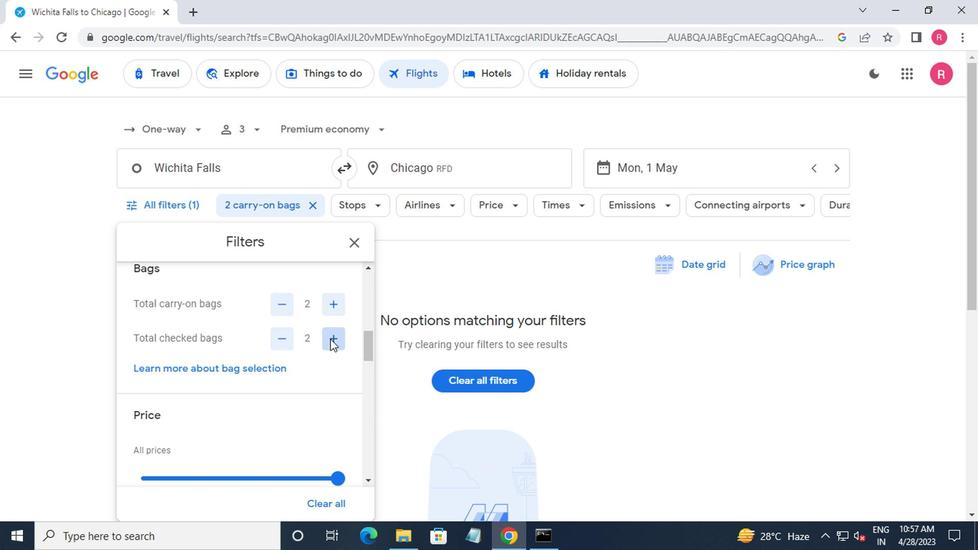 
Action: Mouse pressed left at (327, 338)
Screenshot: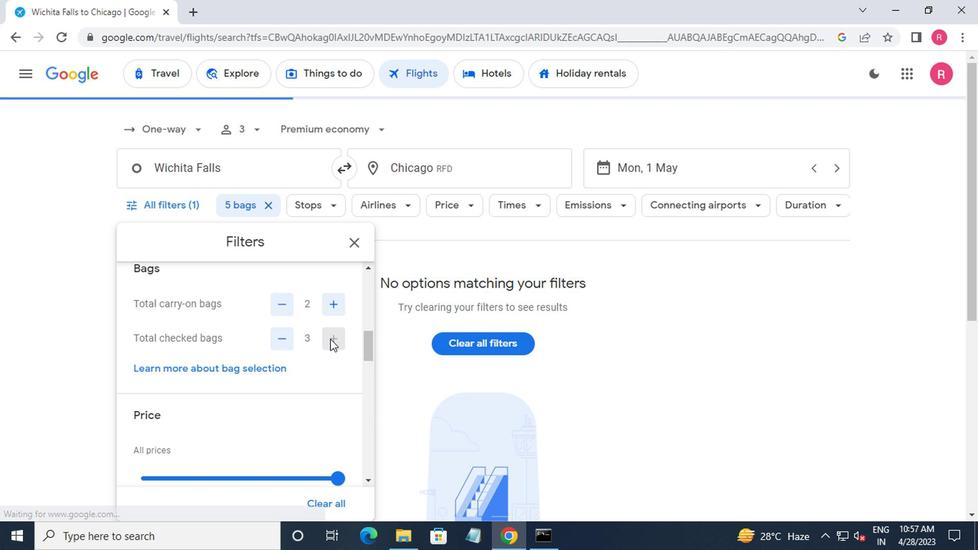 
Action: Mouse moved to (308, 340)
Screenshot: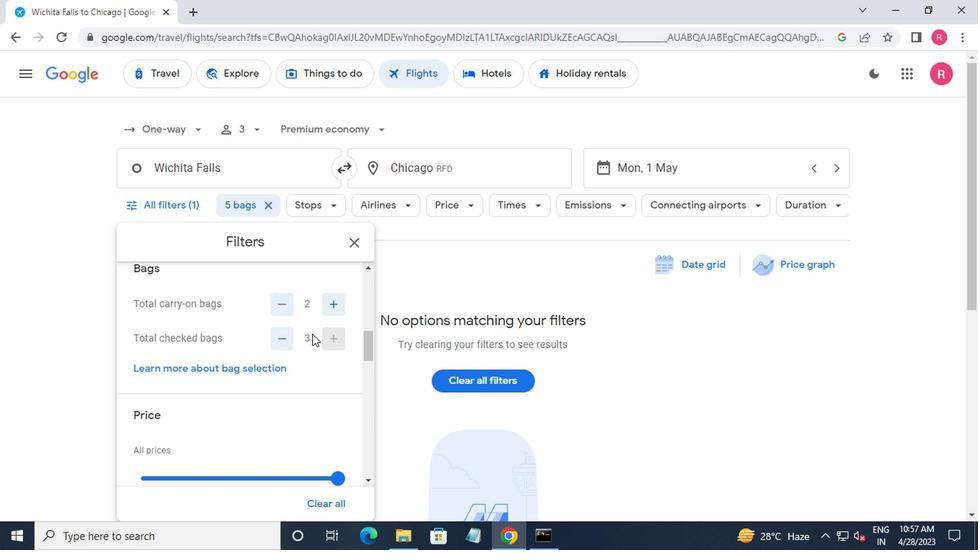 
Action: Mouse scrolled (308, 340) with delta (0, 0)
Screenshot: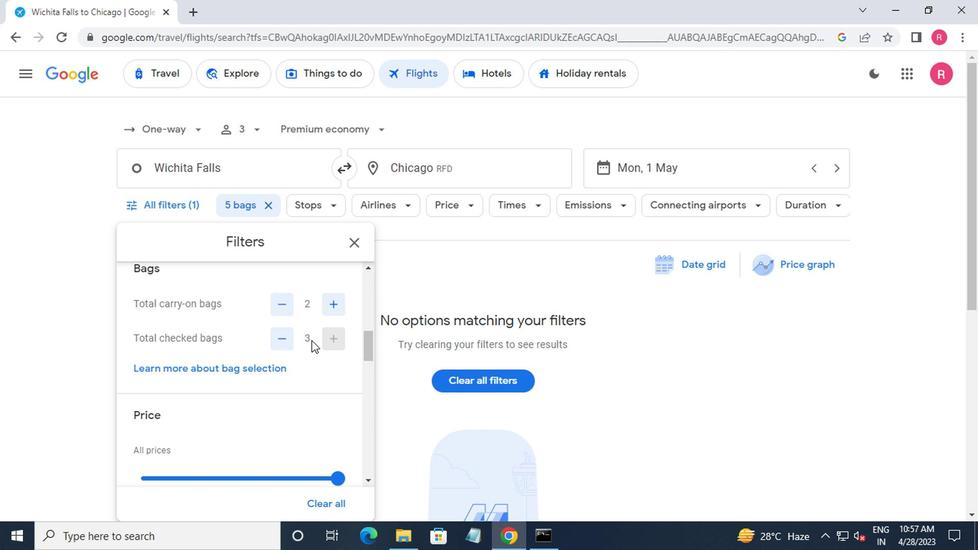 
Action: Mouse moved to (335, 404)
Screenshot: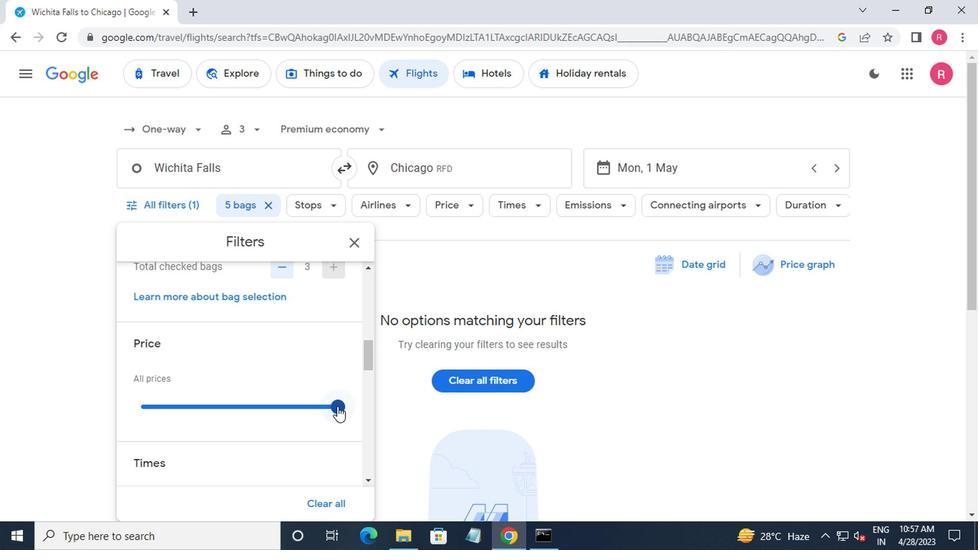 
Action: Mouse pressed left at (335, 404)
Screenshot: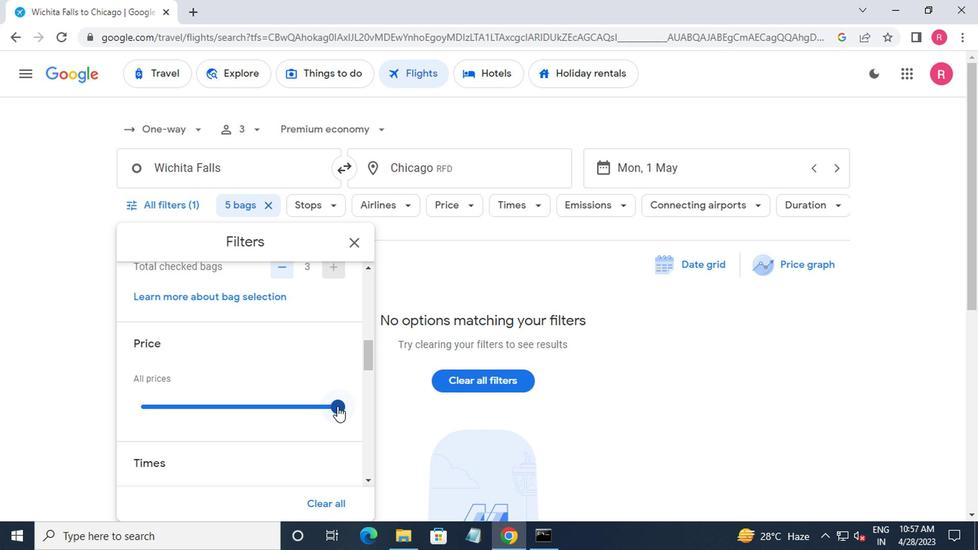 
Action: Mouse moved to (337, 403)
Screenshot: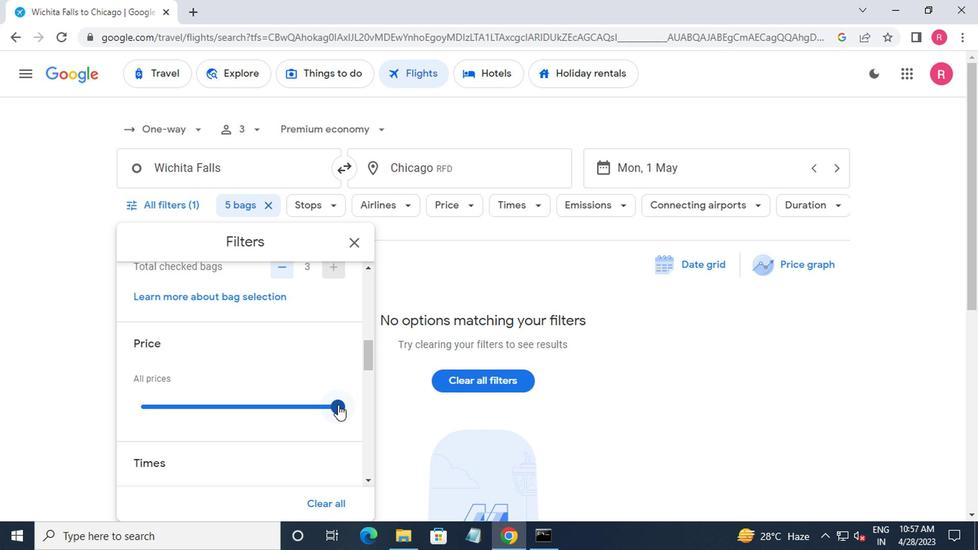 
Action: Mouse scrolled (337, 402) with delta (0, -1)
Screenshot: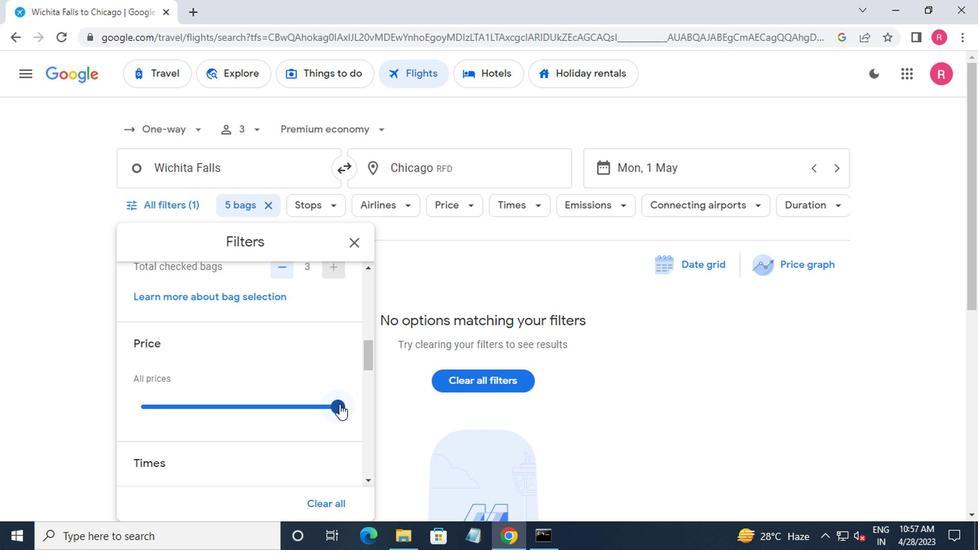 
Action: Mouse moved to (336, 405)
Screenshot: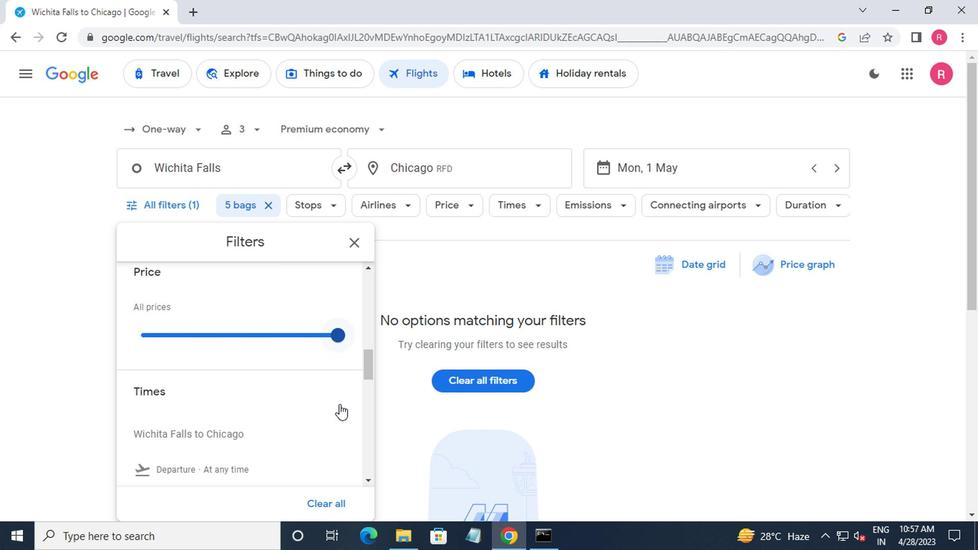 
Action: Mouse scrolled (336, 404) with delta (0, -1)
Screenshot: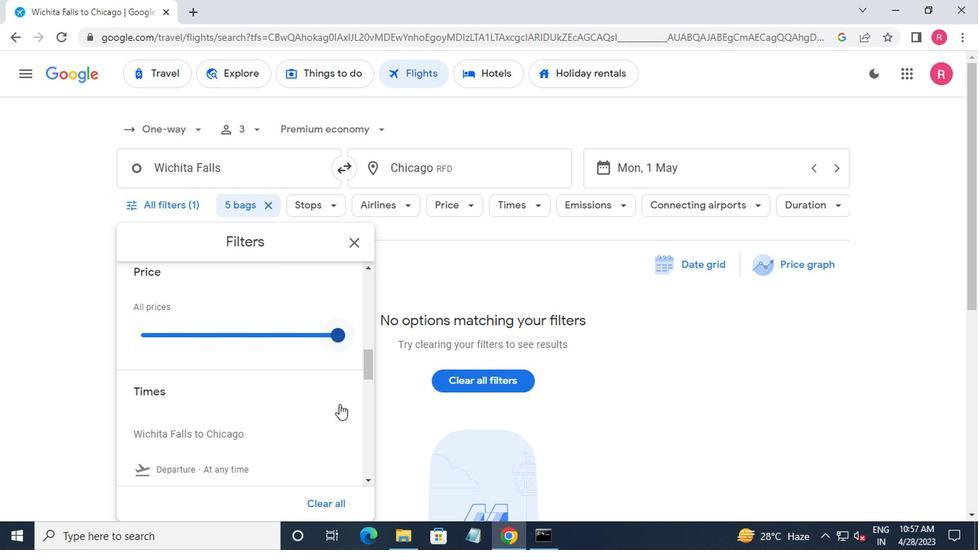 
Action: Mouse moved to (336, 405)
Screenshot: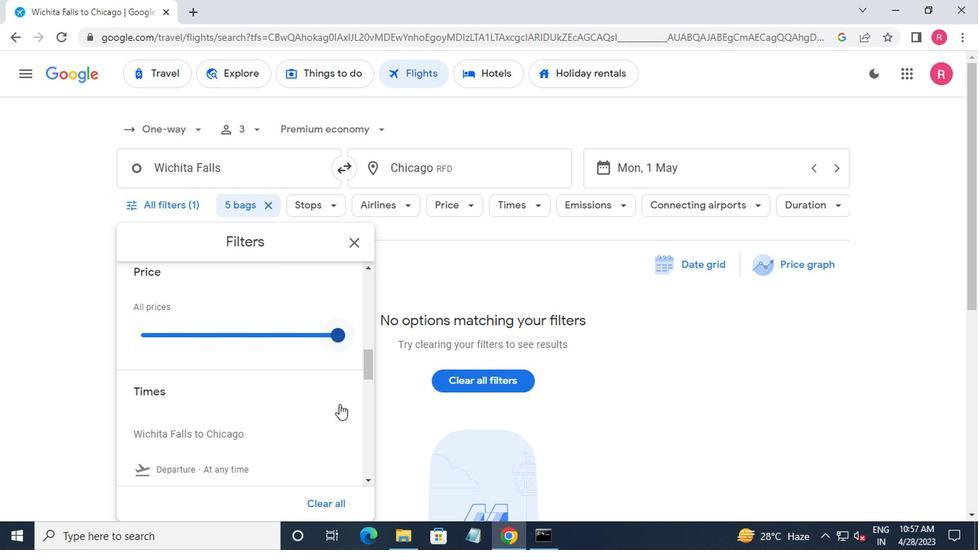 
Action: Mouse scrolled (336, 405) with delta (0, 0)
Screenshot: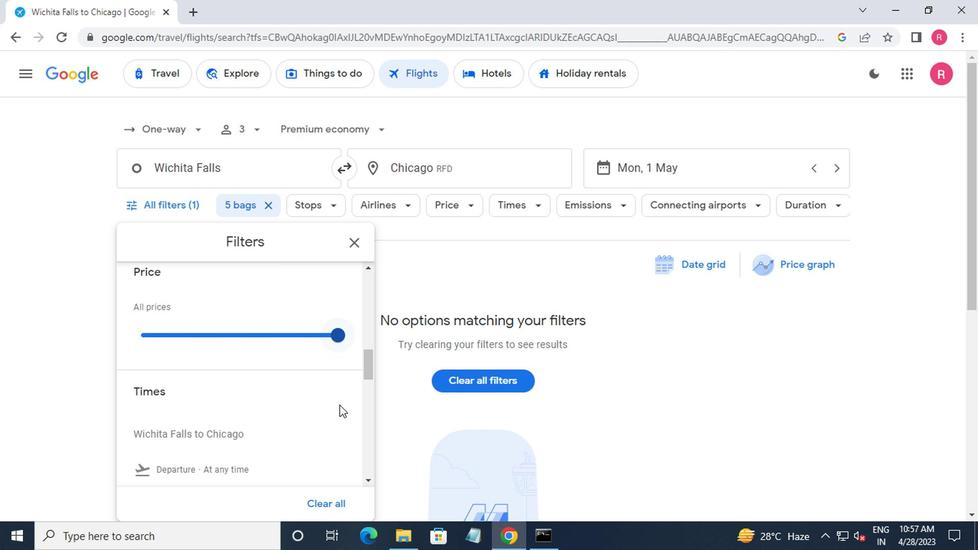 
Action: Mouse moved to (143, 356)
Screenshot: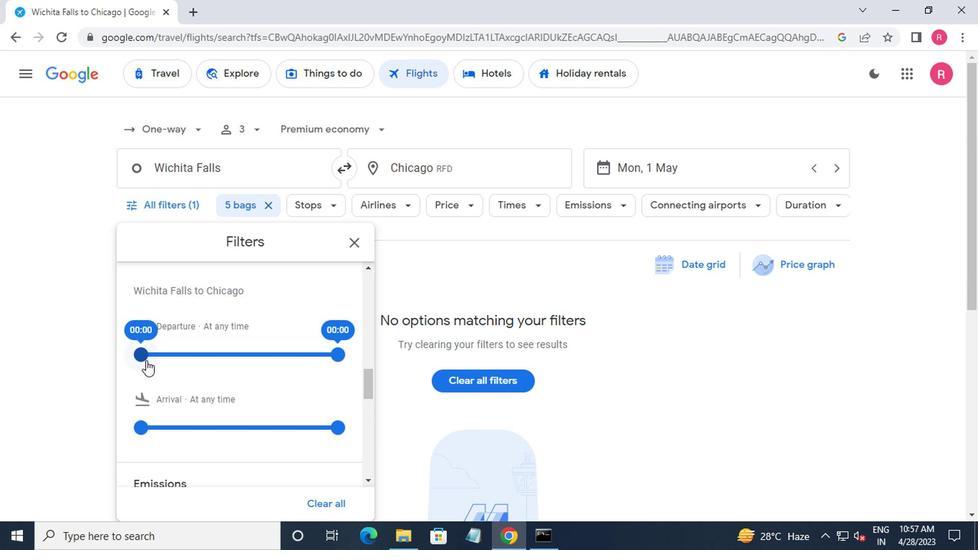 
Action: Mouse pressed left at (143, 356)
Screenshot: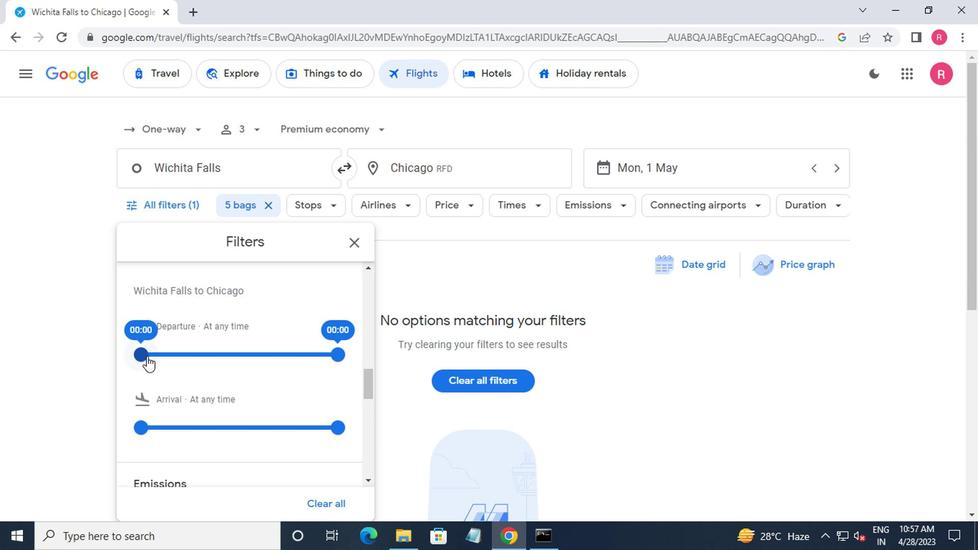 
Action: Mouse moved to (326, 353)
Screenshot: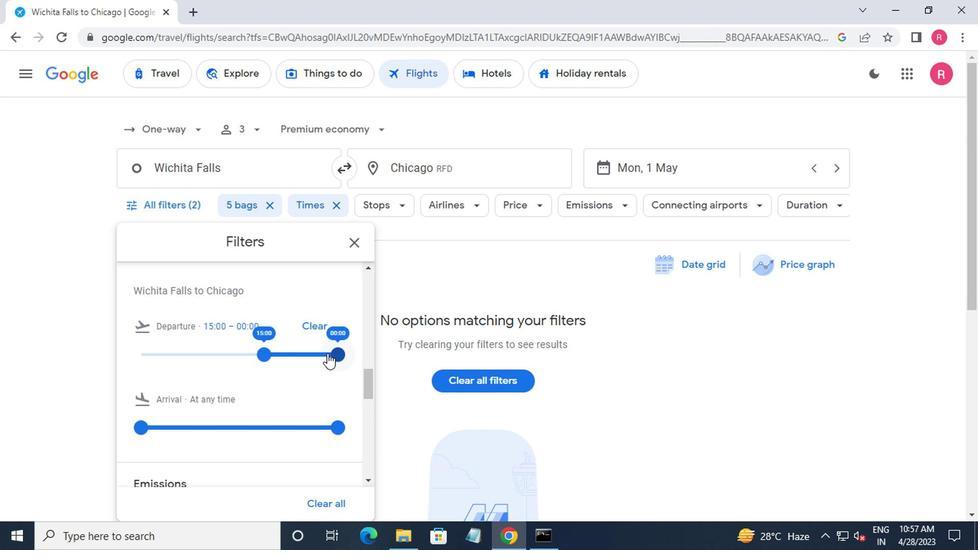 
Action: Mouse pressed left at (326, 353)
Screenshot: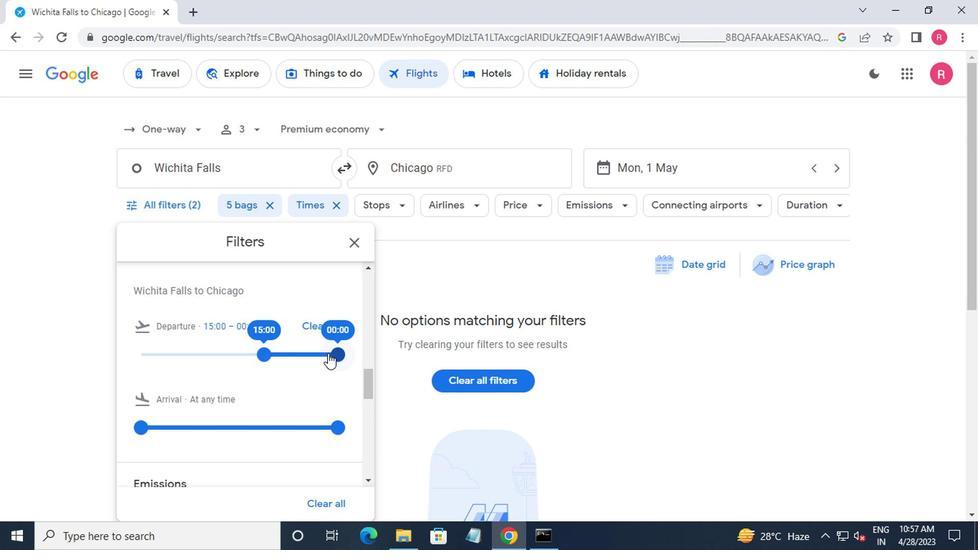 
Action: Mouse moved to (353, 247)
Screenshot: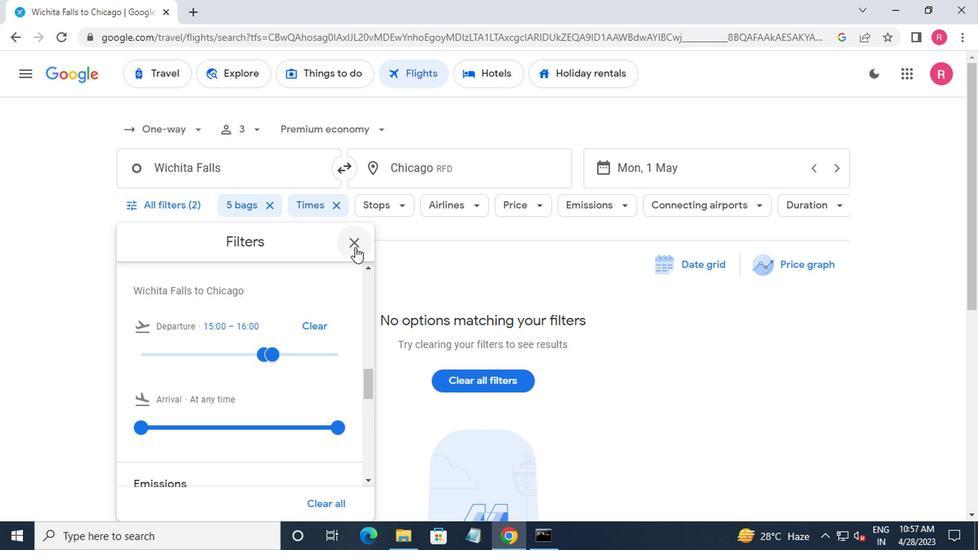 
Action: Mouse pressed left at (353, 247)
Screenshot: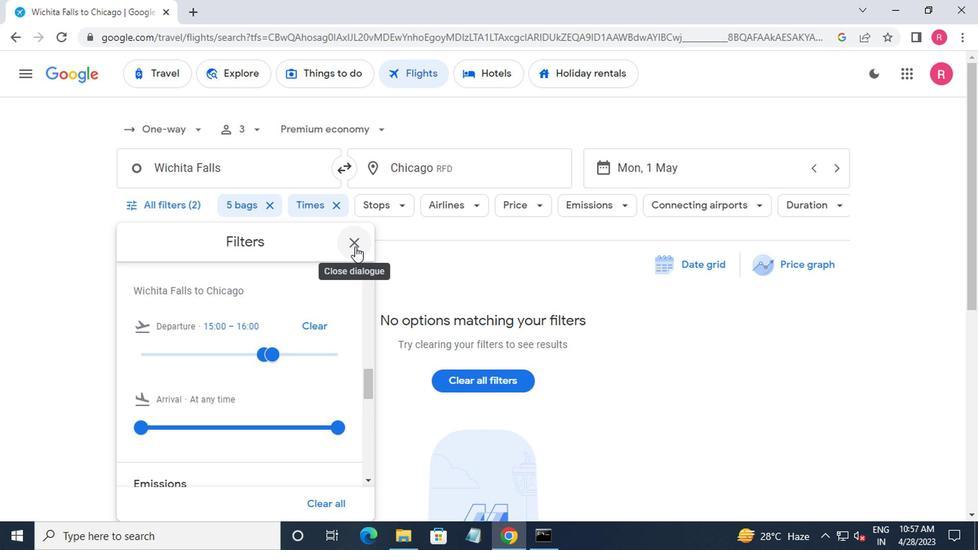 
Action: Mouse moved to (353, 247)
Screenshot: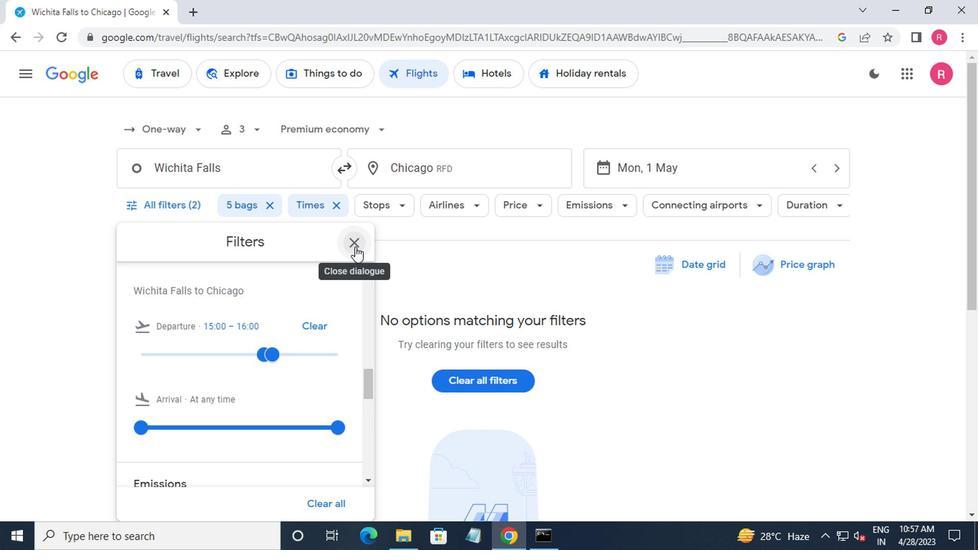 
